 Task: Add a signature Destiny Lee containing Have a successful week, Destiny Lee to email address softage.10@softage.net and add a label Market research
Action: Mouse moved to (94, 114)
Screenshot: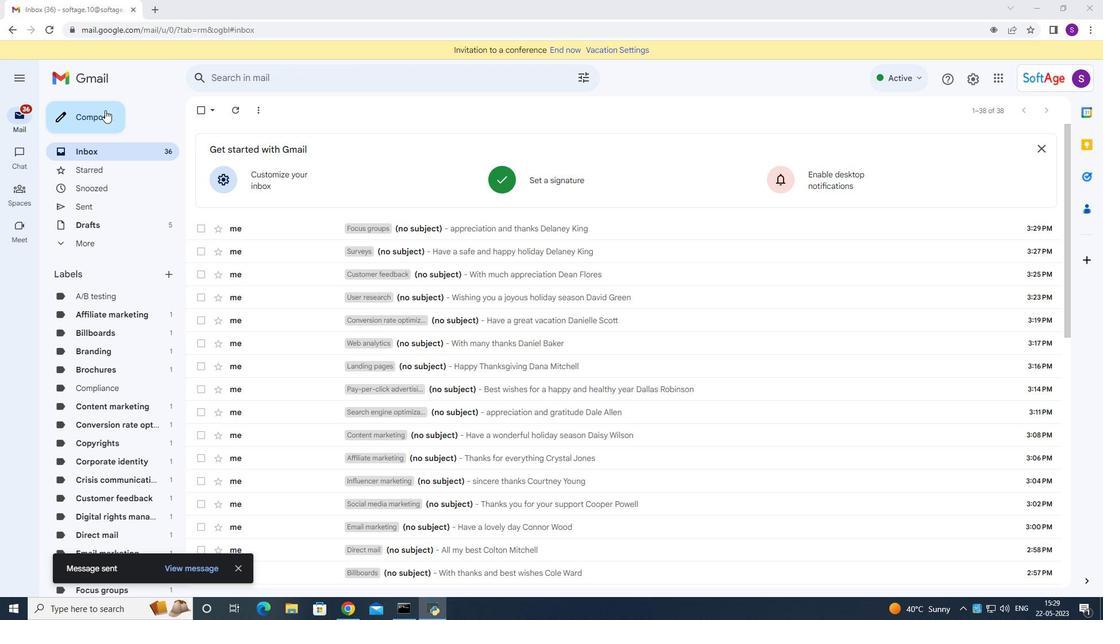 
Action: Mouse pressed left at (94, 114)
Screenshot: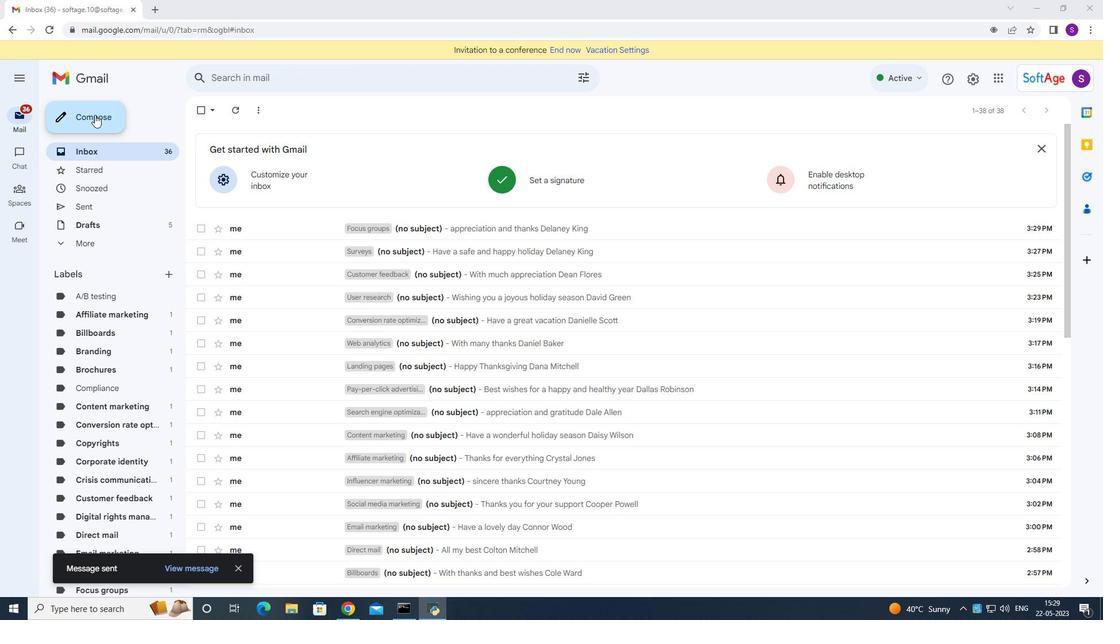 
Action: Mouse moved to (929, 581)
Screenshot: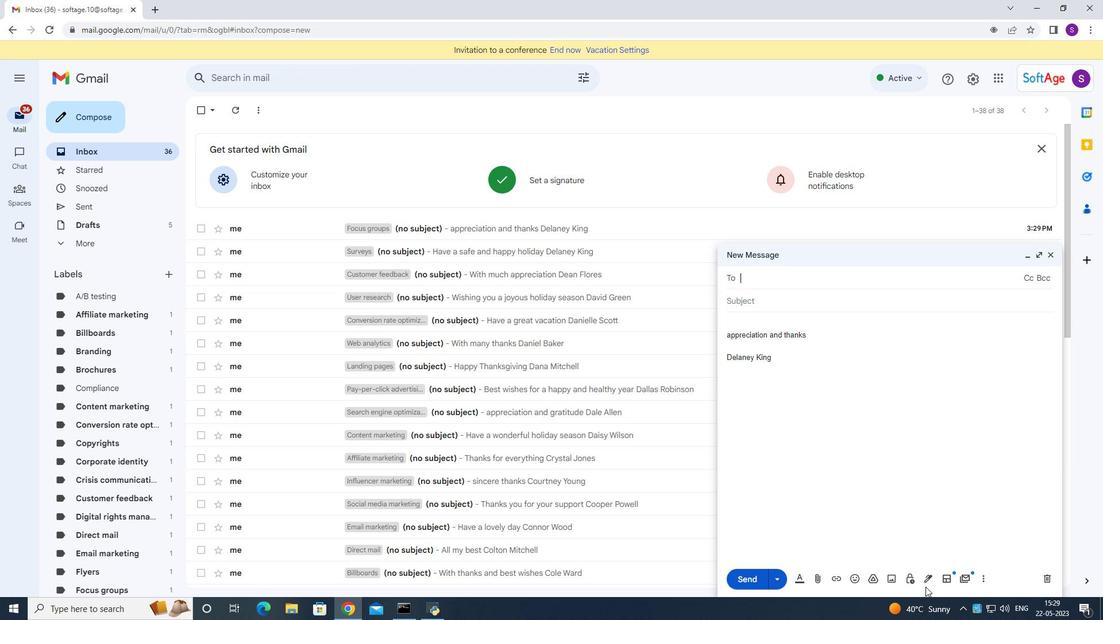 
Action: Mouse pressed left at (929, 581)
Screenshot: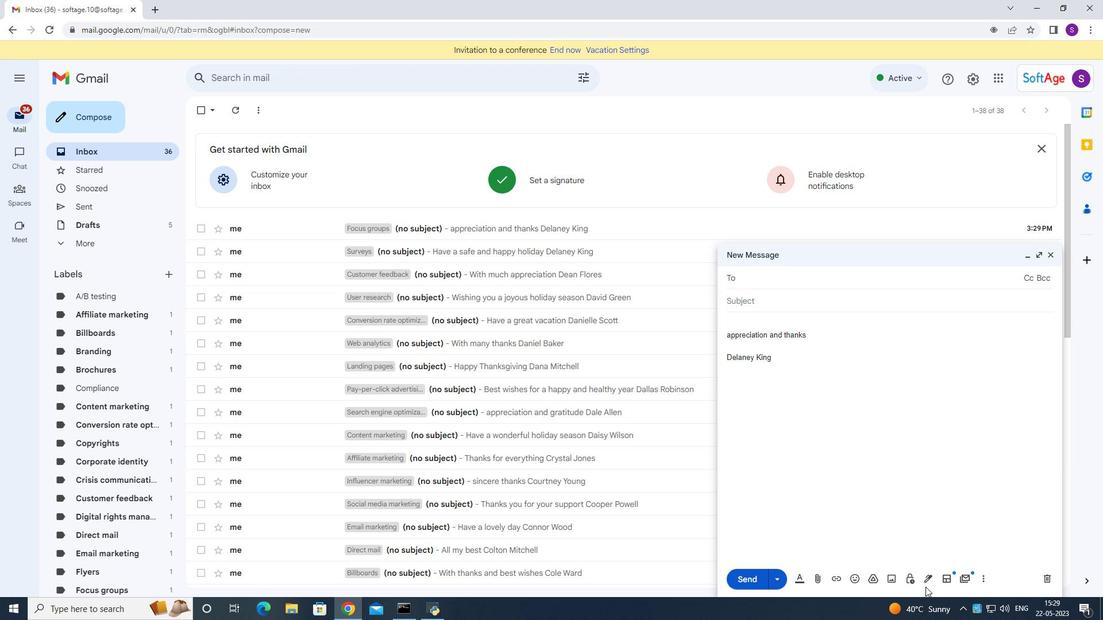 
Action: Mouse moved to (952, 515)
Screenshot: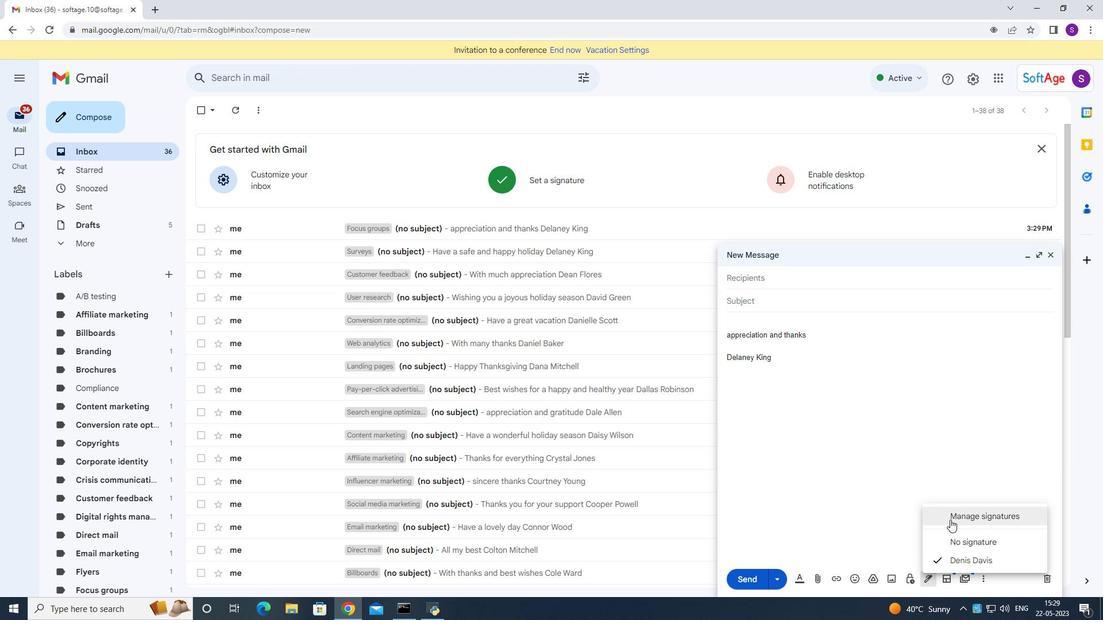 
Action: Mouse pressed left at (952, 515)
Screenshot: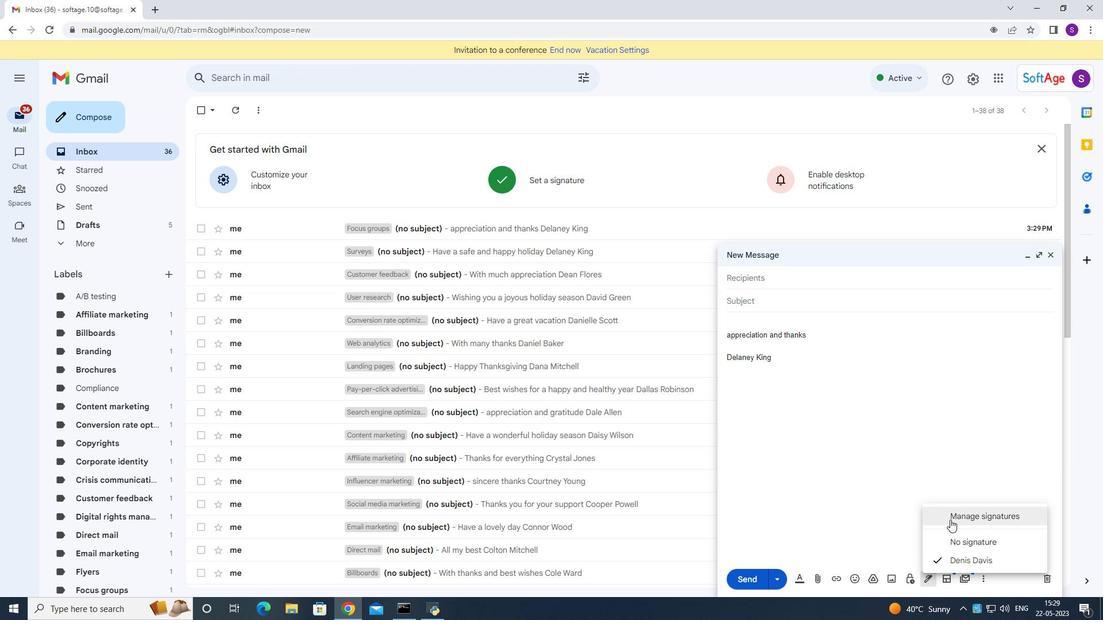 
Action: Mouse moved to (551, 413)
Screenshot: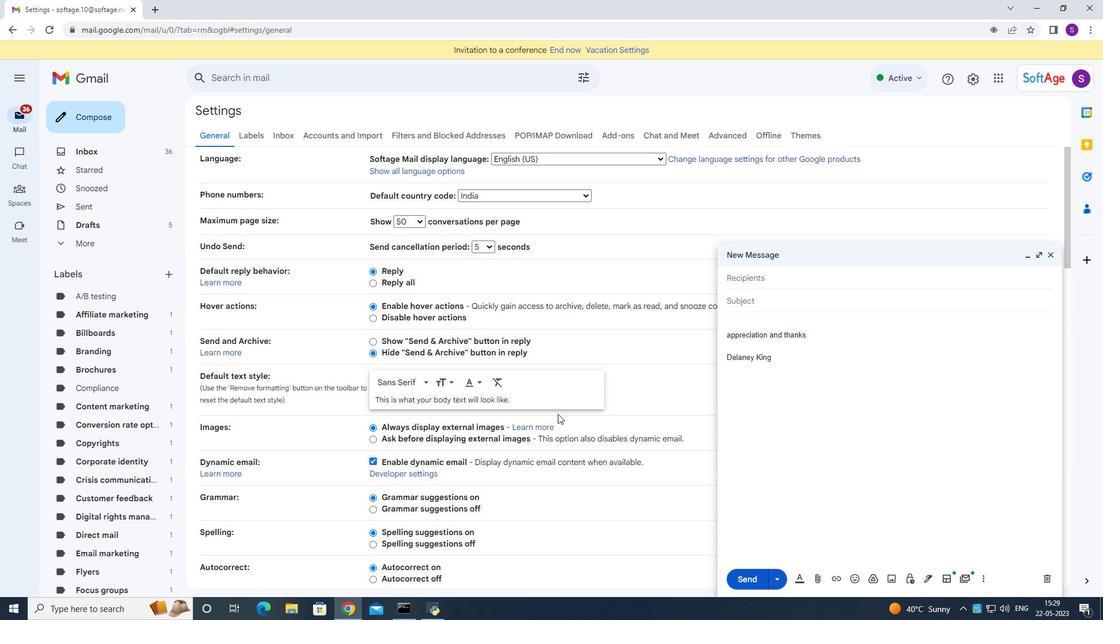 
Action: Mouse scrolled (551, 413) with delta (0, 0)
Screenshot: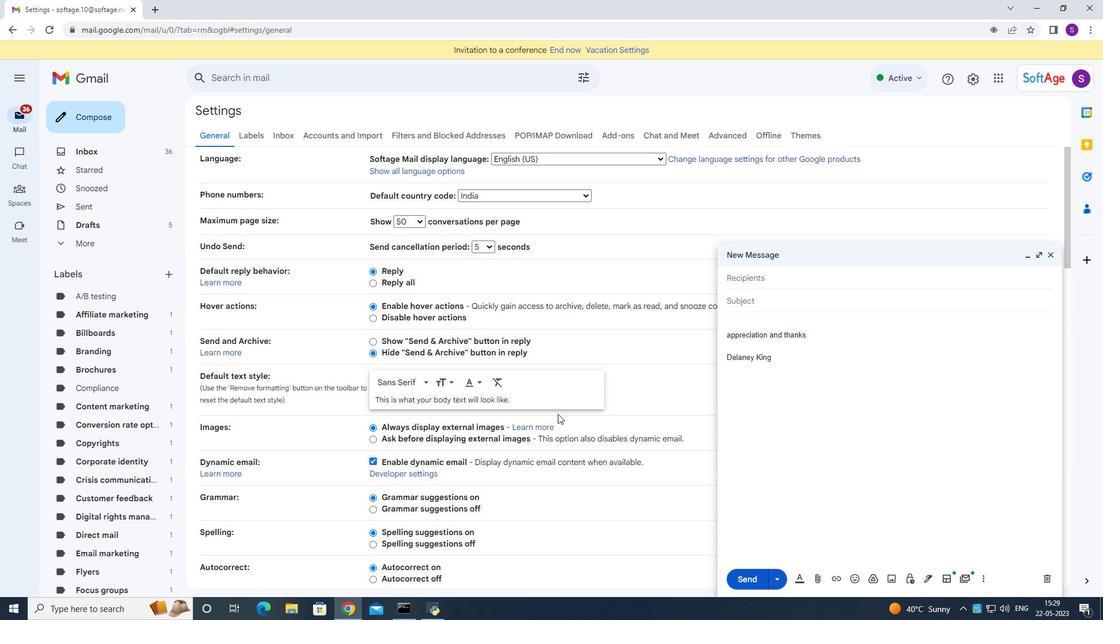 
Action: Mouse moved to (550, 413)
Screenshot: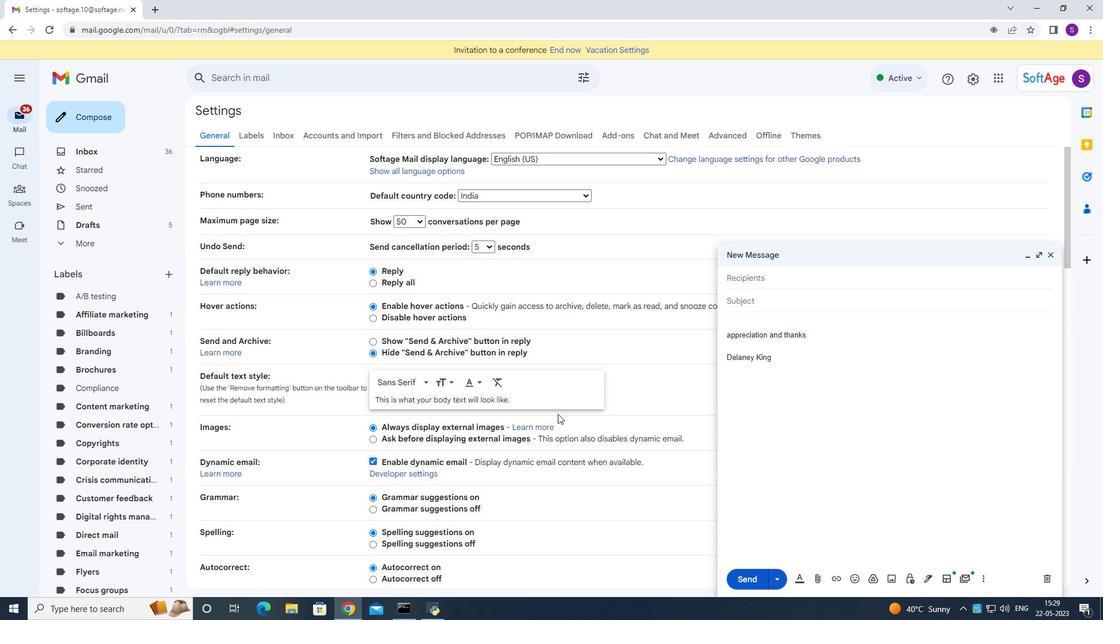 
Action: Mouse scrolled (550, 413) with delta (0, 0)
Screenshot: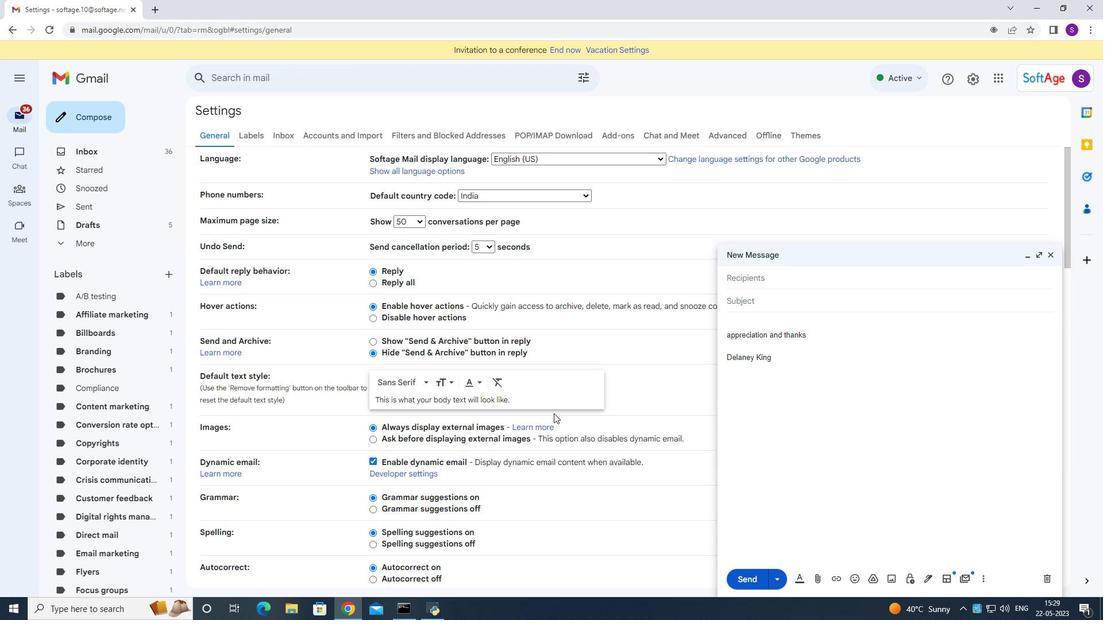 
Action: Mouse scrolled (550, 413) with delta (0, 0)
Screenshot: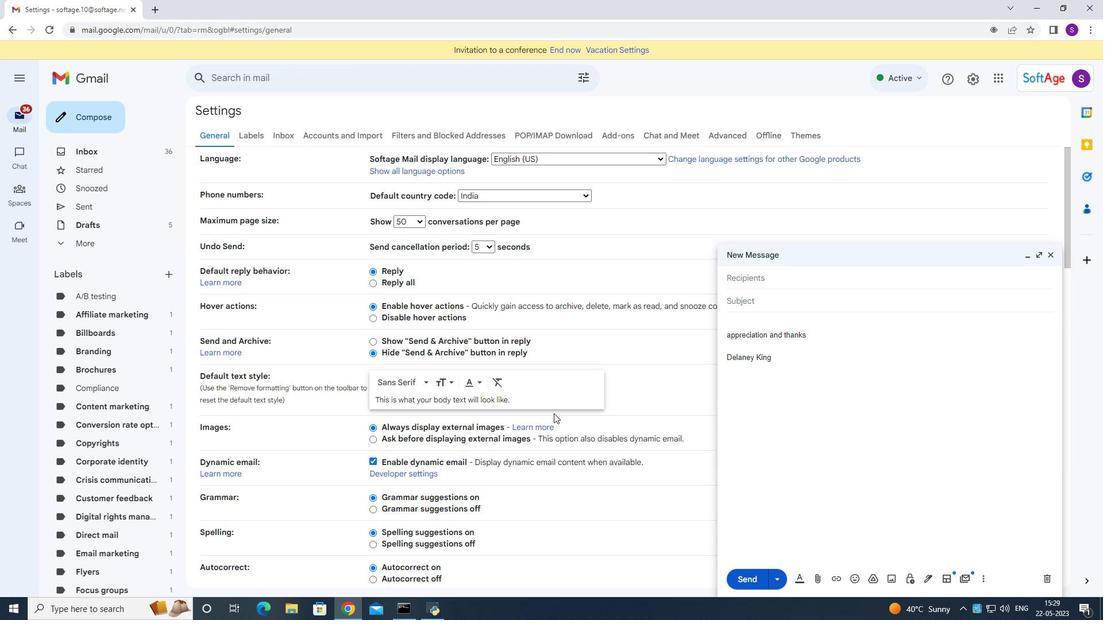 
Action: Mouse moved to (550, 413)
Screenshot: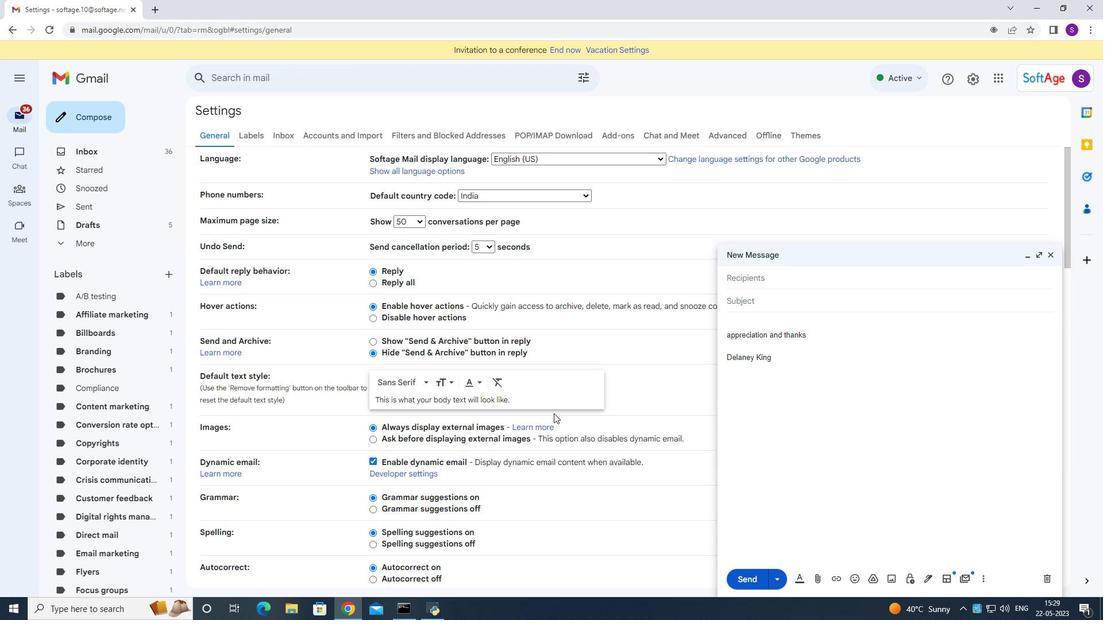 
Action: Mouse scrolled (550, 413) with delta (0, 0)
Screenshot: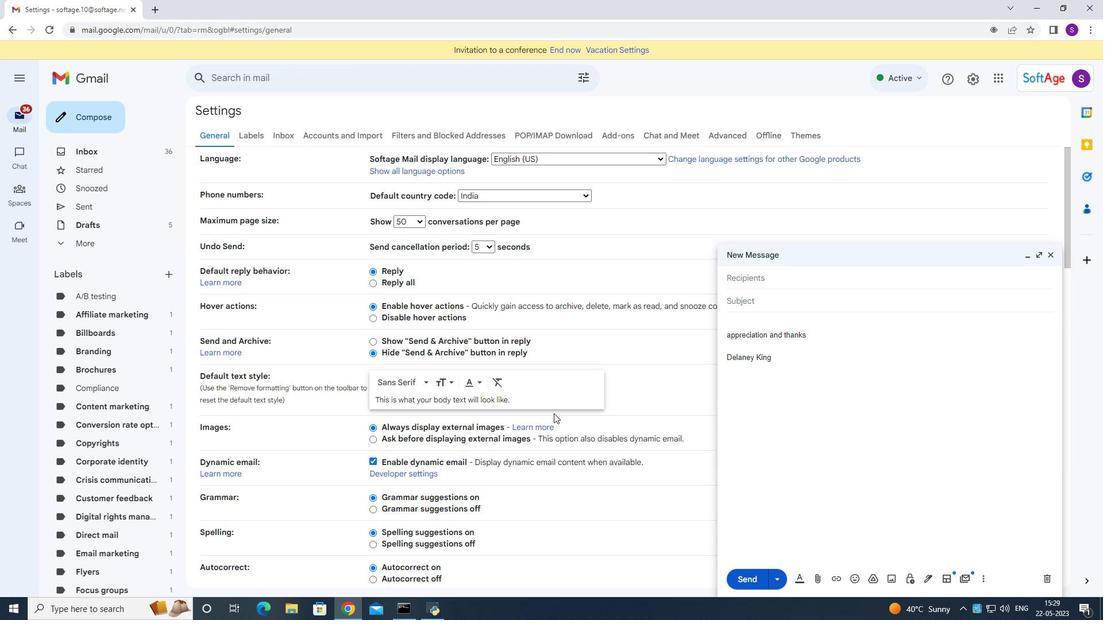 
Action: Mouse scrolled (550, 413) with delta (0, 0)
Screenshot: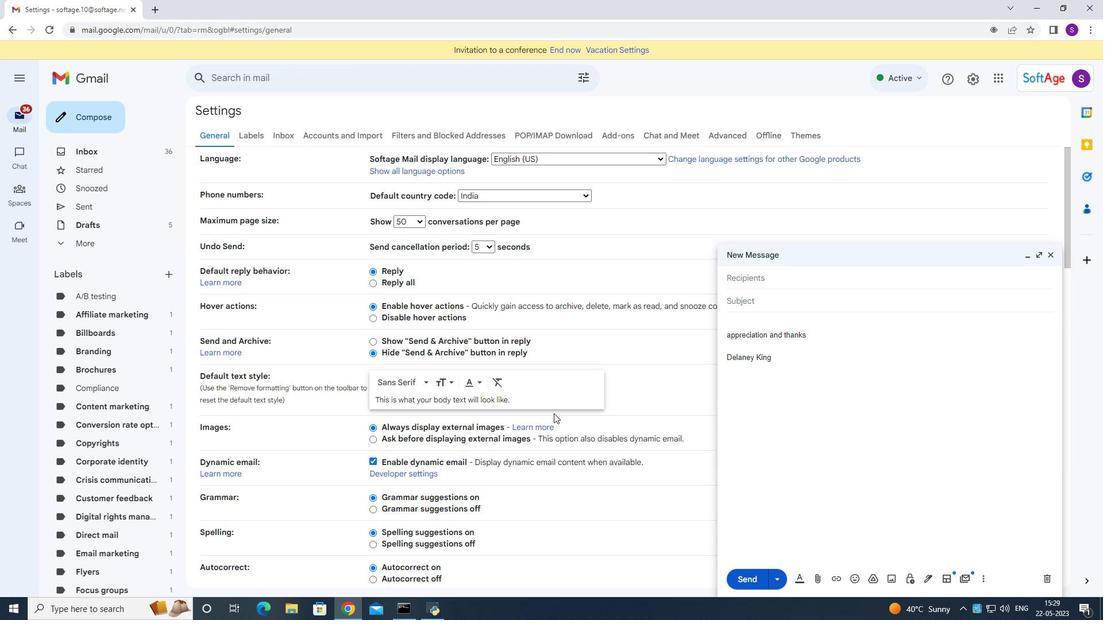
Action: Mouse moved to (550, 413)
Screenshot: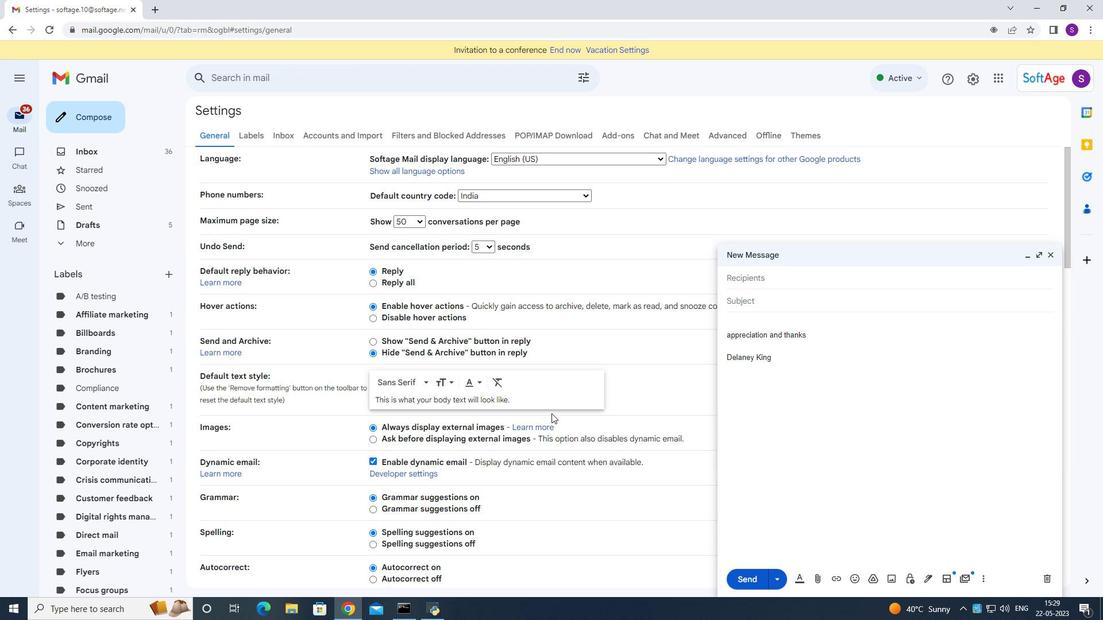 
Action: Mouse scrolled (550, 413) with delta (0, 0)
Screenshot: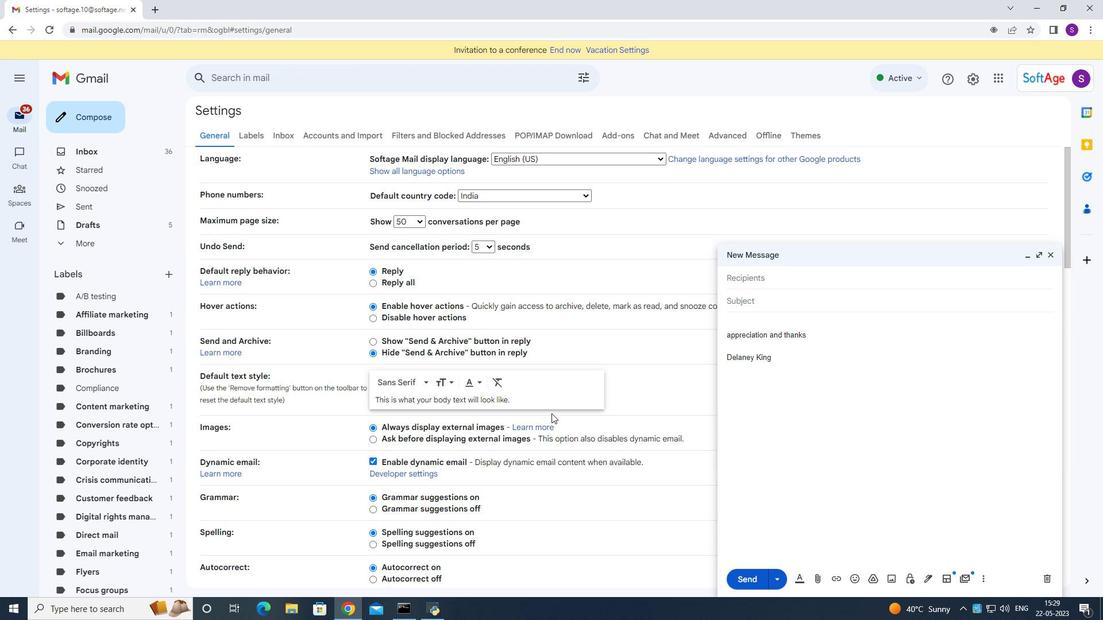 
Action: Mouse moved to (549, 414)
Screenshot: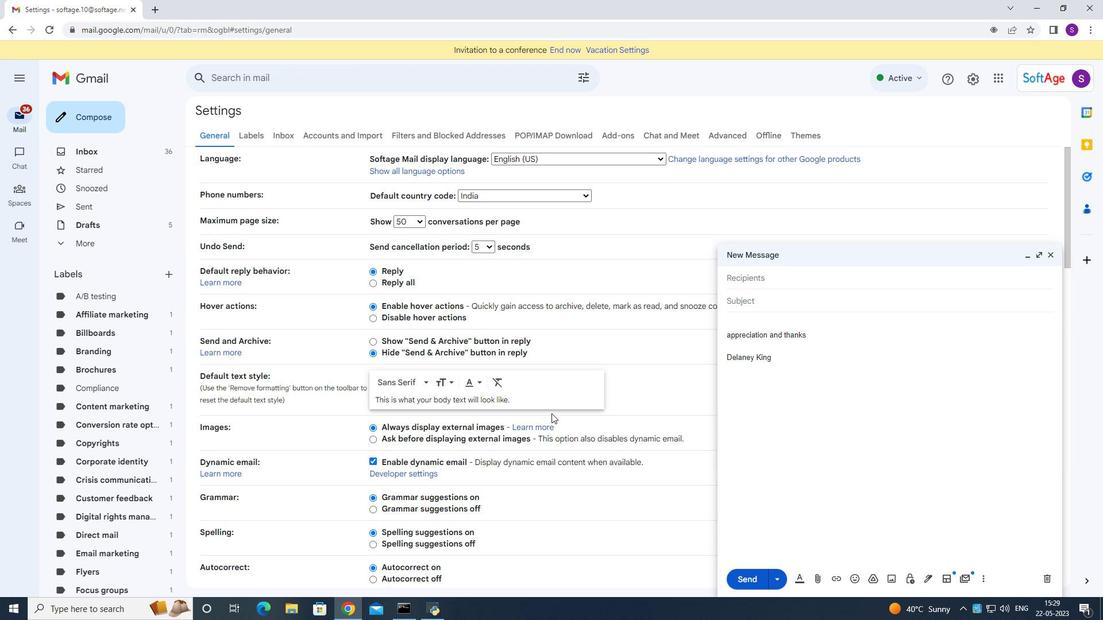 
Action: Mouse scrolled (549, 413) with delta (0, 0)
Screenshot: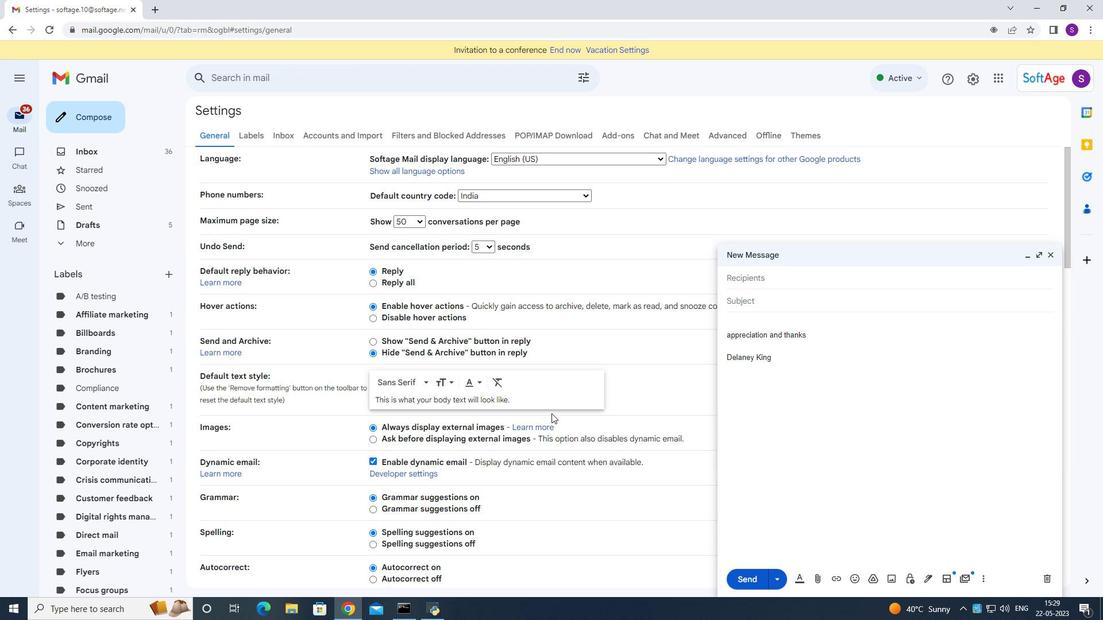 
Action: Mouse moved to (547, 415)
Screenshot: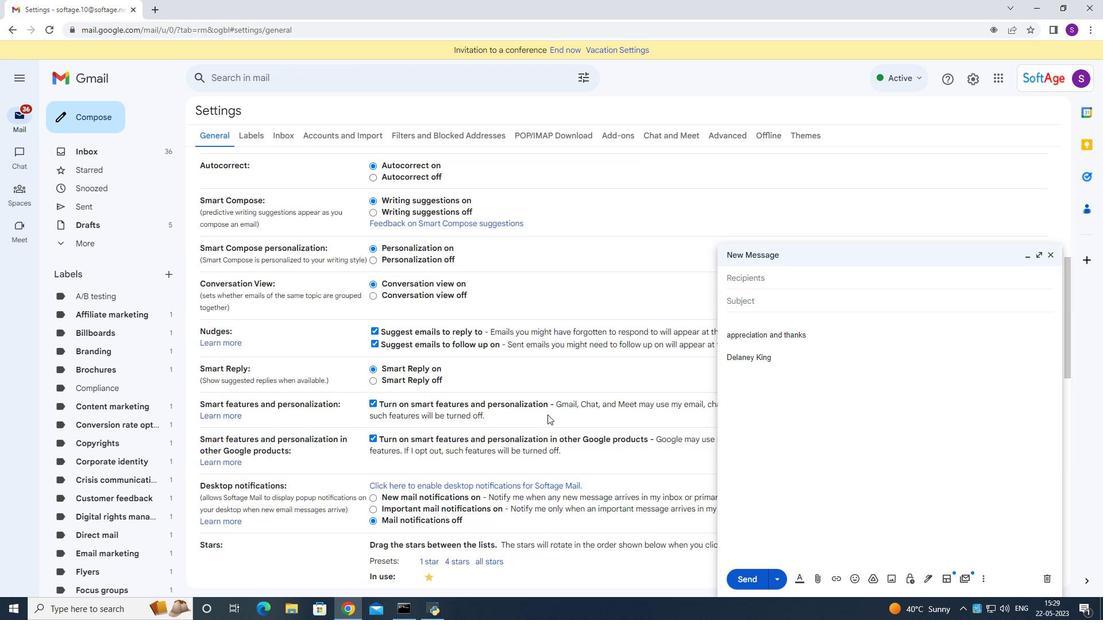 
Action: Mouse scrolled (547, 415) with delta (0, 0)
Screenshot: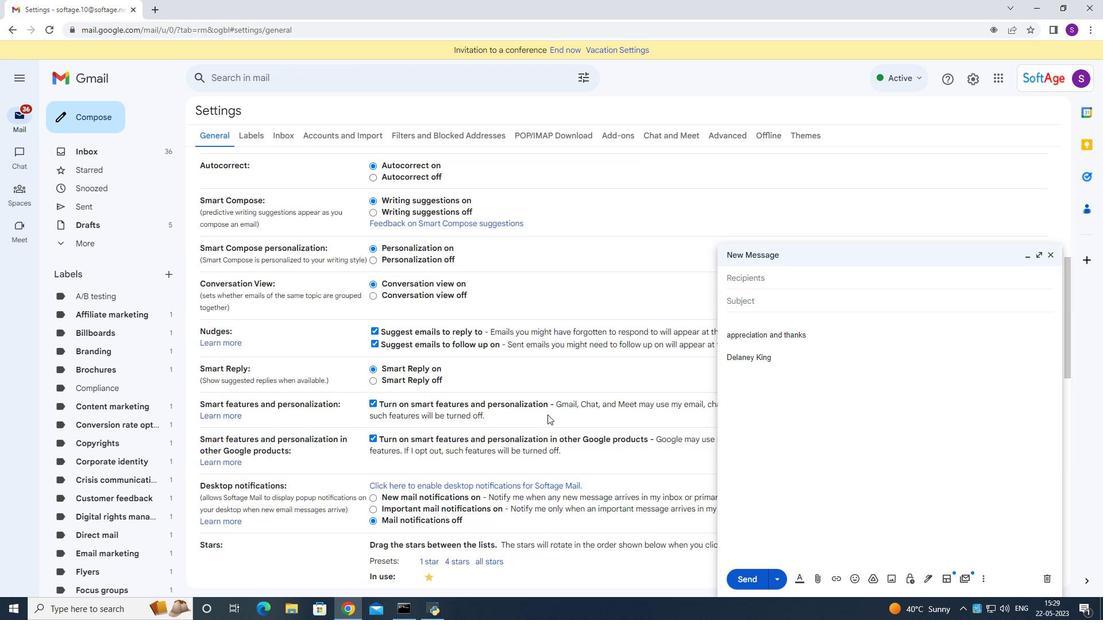 
Action: Mouse scrolled (547, 415) with delta (0, 0)
Screenshot: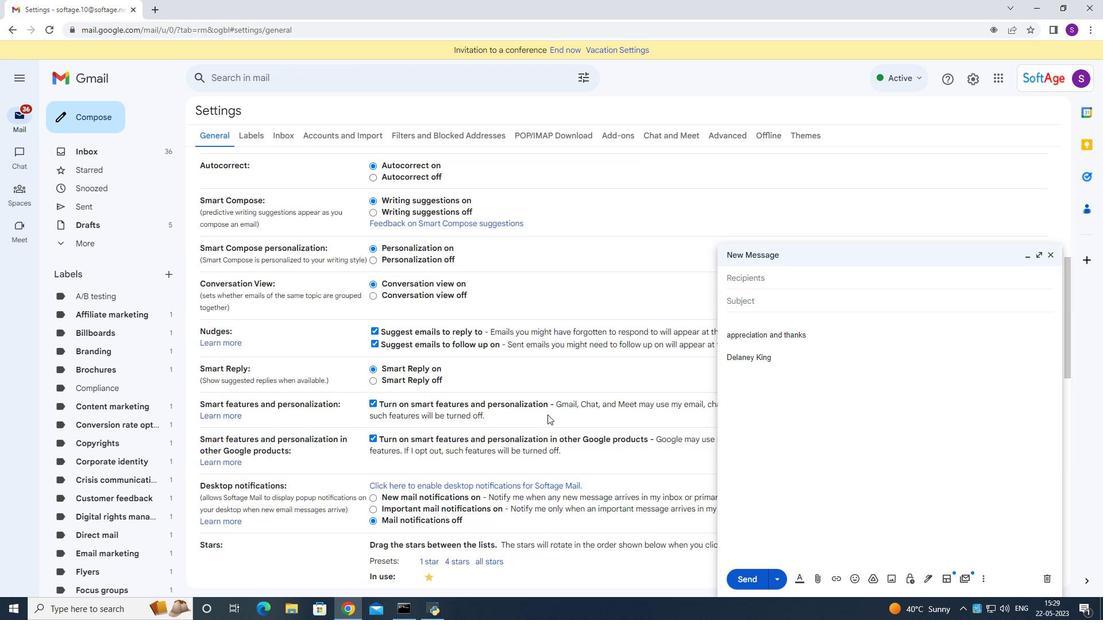 
Action: Mouse scrolled (547, 415) with delta (0, 0)
Screenshot: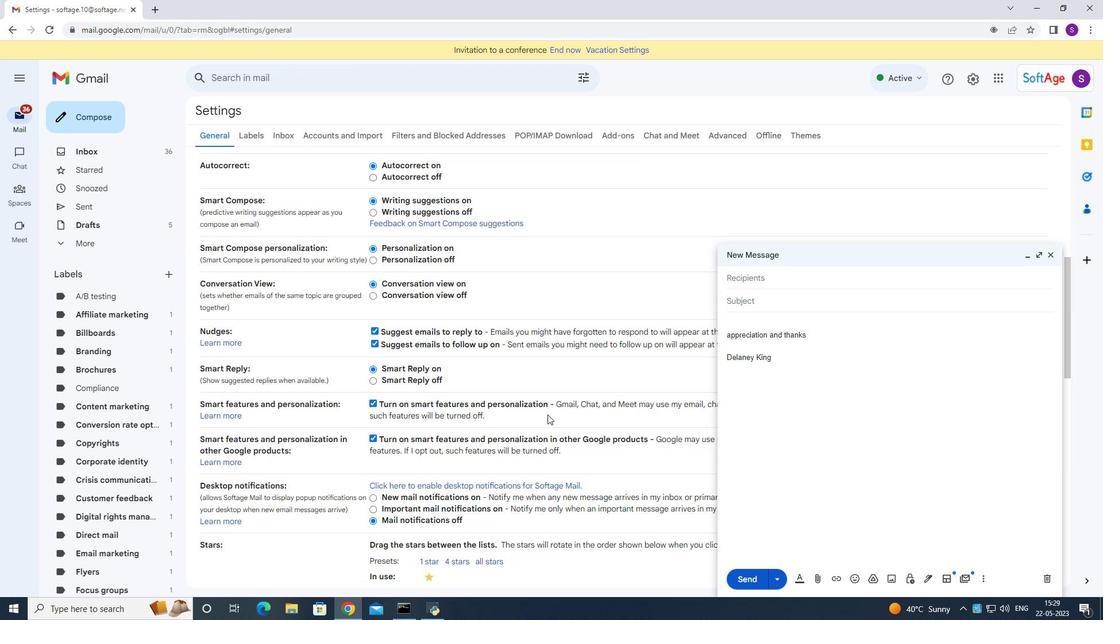 
Action: Mouse scrolled (547, 415) with delta (0, 0)
Screenshot: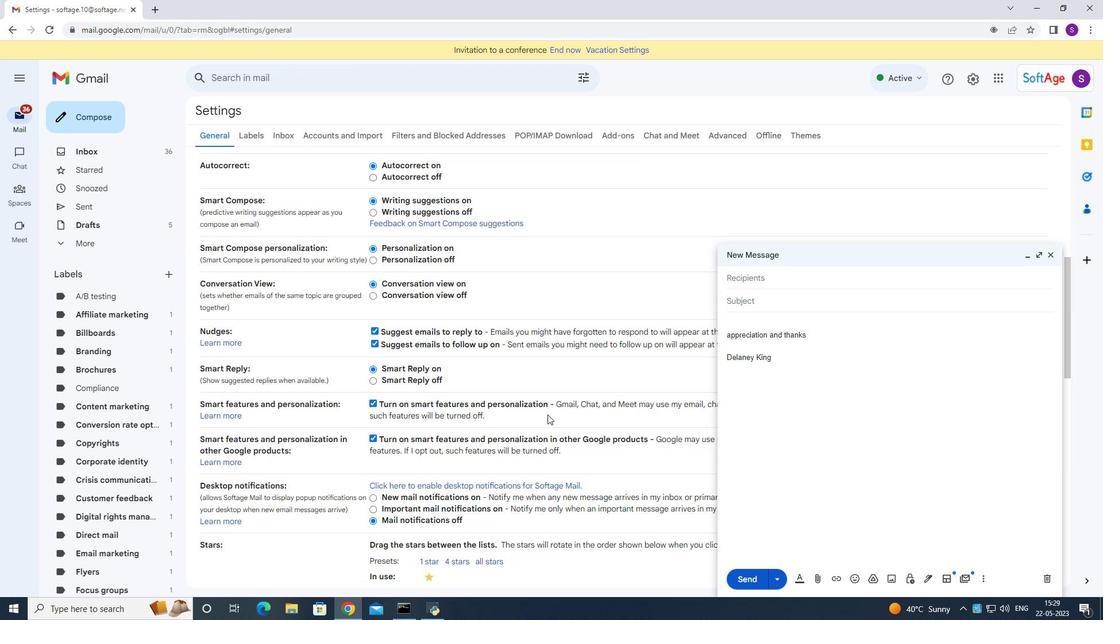 
Action: Mouse scrolled (547, 415) with delta (0, 0)
Screenshot: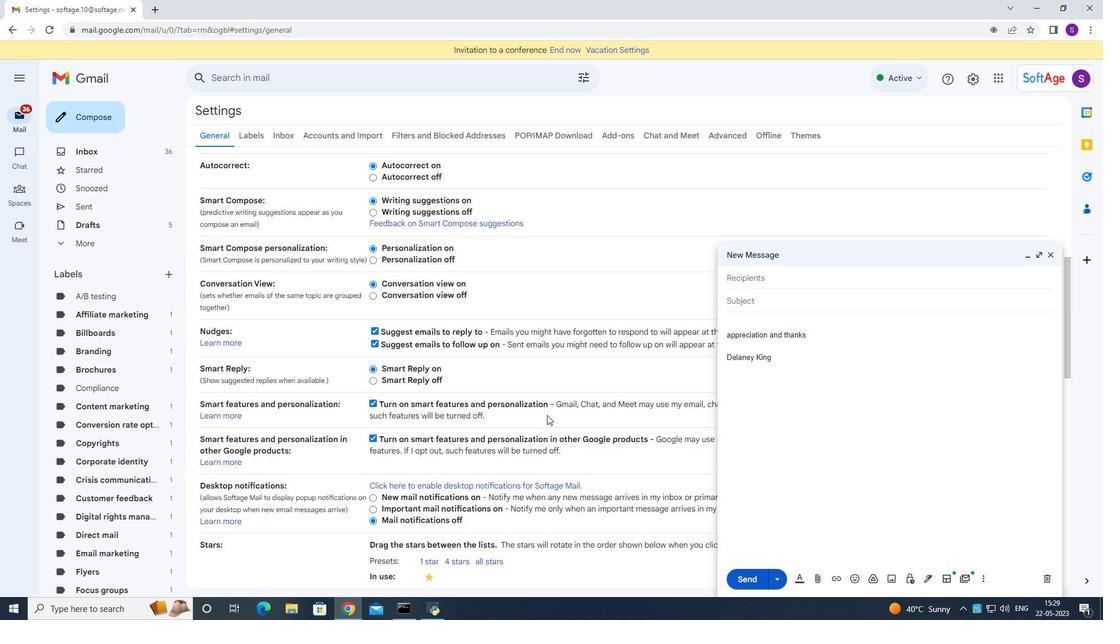 
Action: Mouse moved to (536, 421)
Screenshot: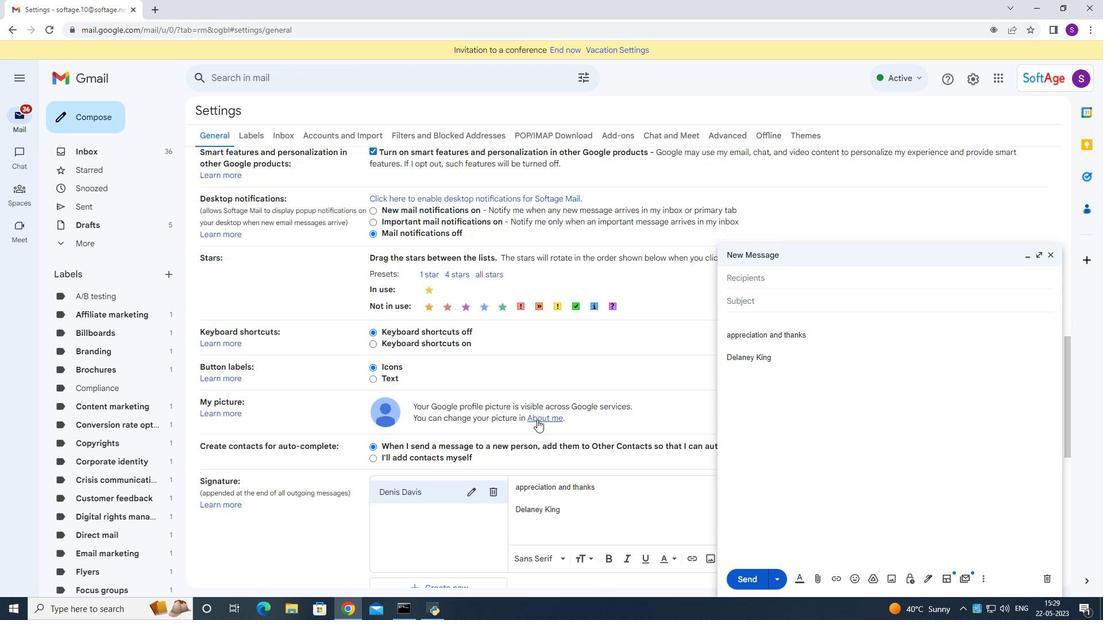
Action: Mouse scrolled (536, 421) with delta (0, 0)
Screenshot: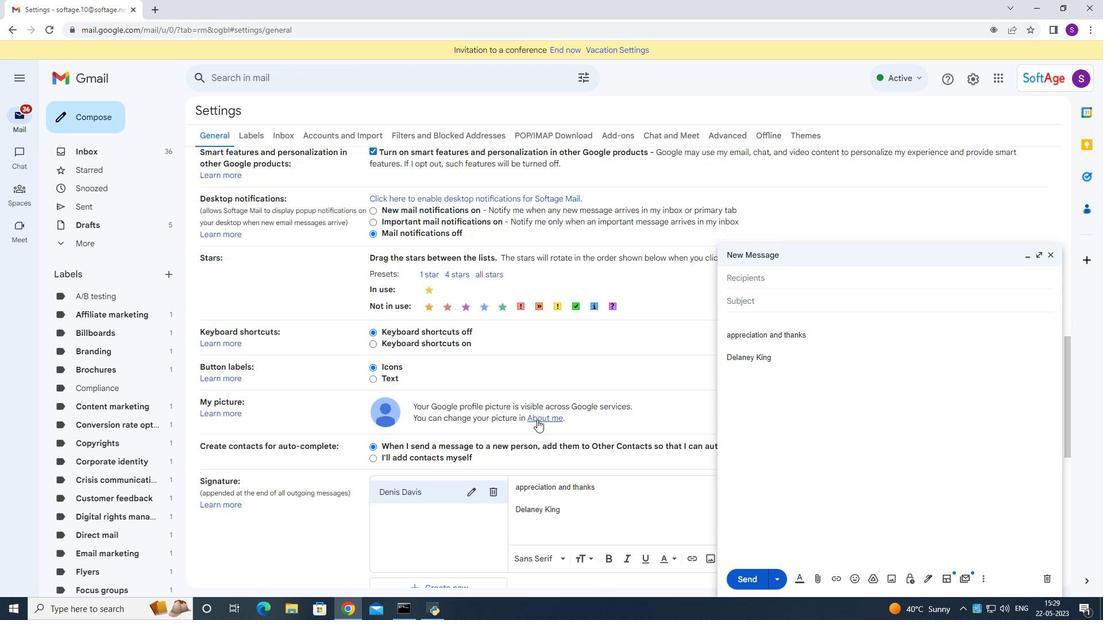 
Action: Mouse moved to (536, 421)
Screenshot: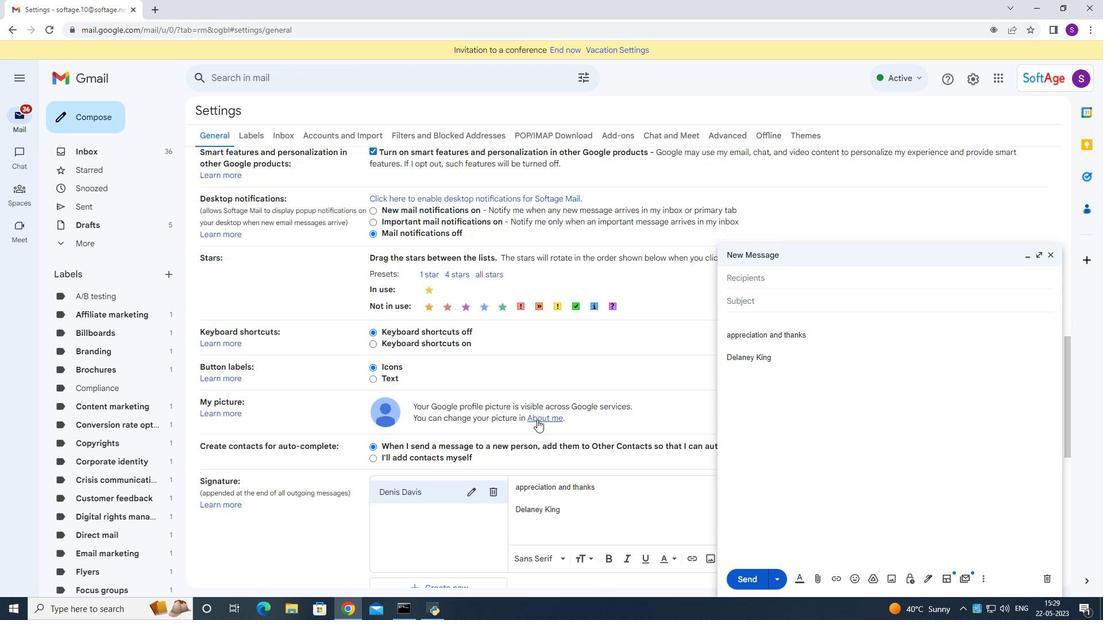
Action: Mouse scrolled (536, 421) with delta (0, 0)
Screenshot: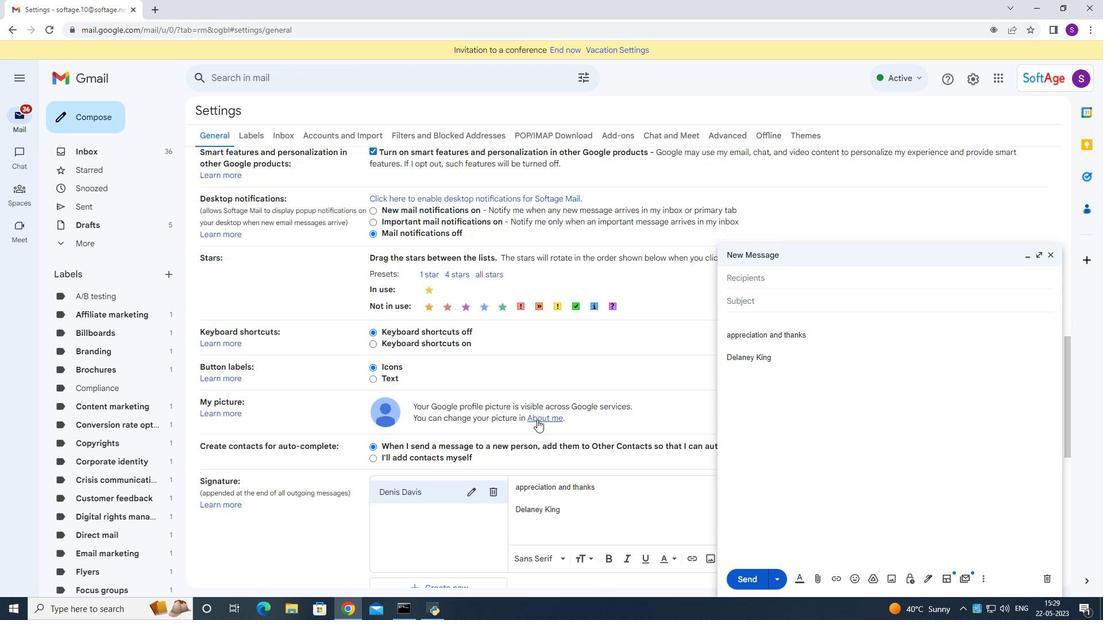 
Action: Mouse scrolled (536, 421) with delta (0, 0)
Screenshot: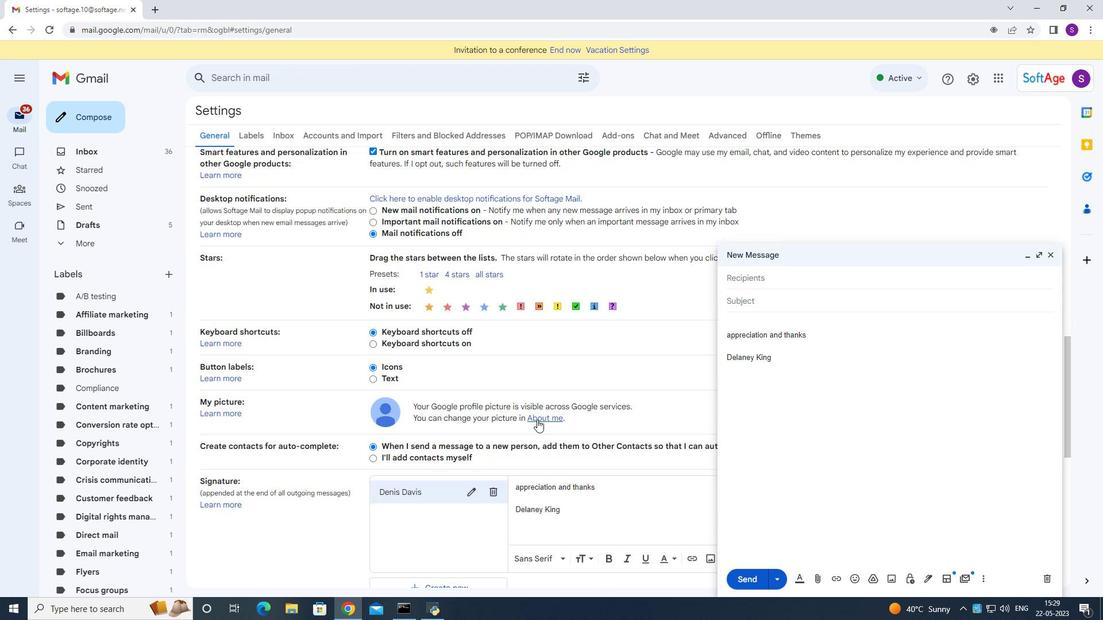 
Action: Mouse scrolled (536, 421) with delta (0, 0)
Screenshot: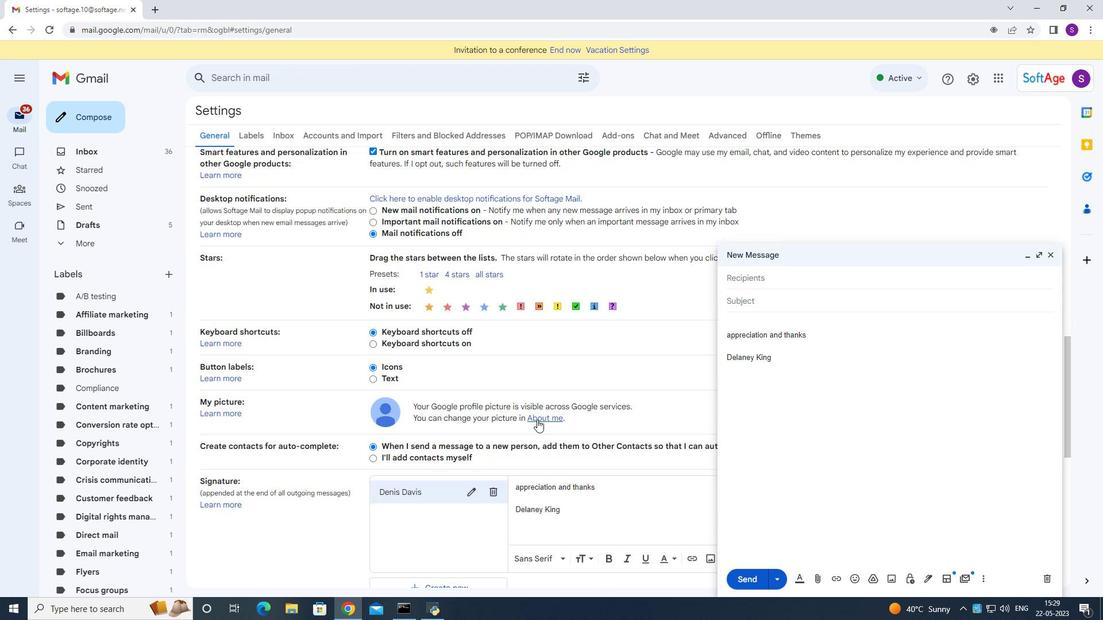 
Action: Mouse moved to (467, 266)
Screenshot: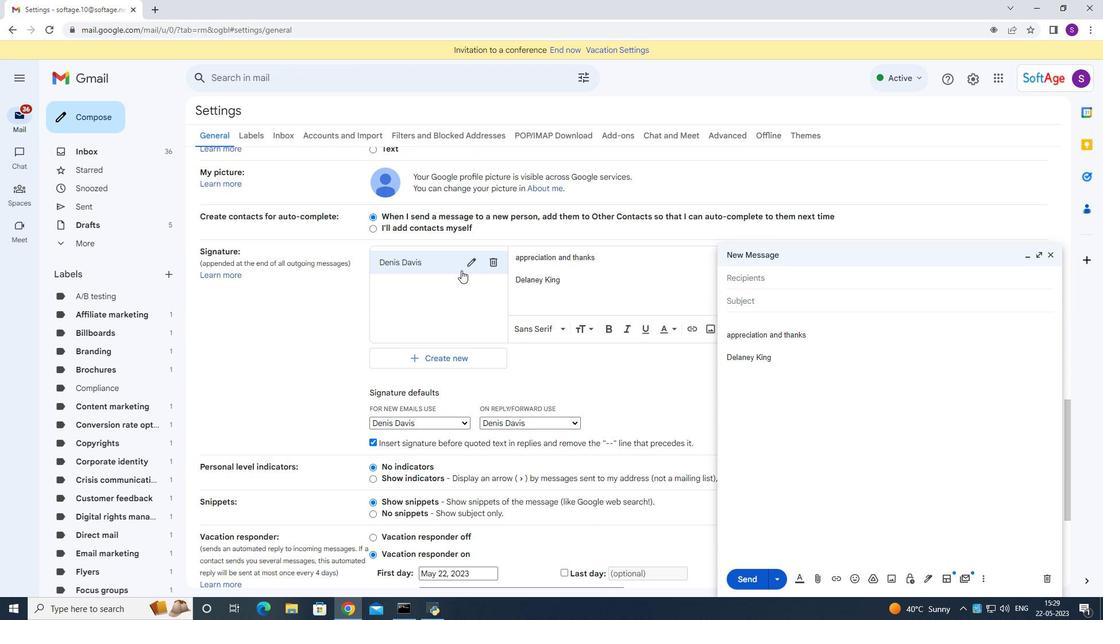 
Action: Mouse pressed left at (466, 266)
Screenshot: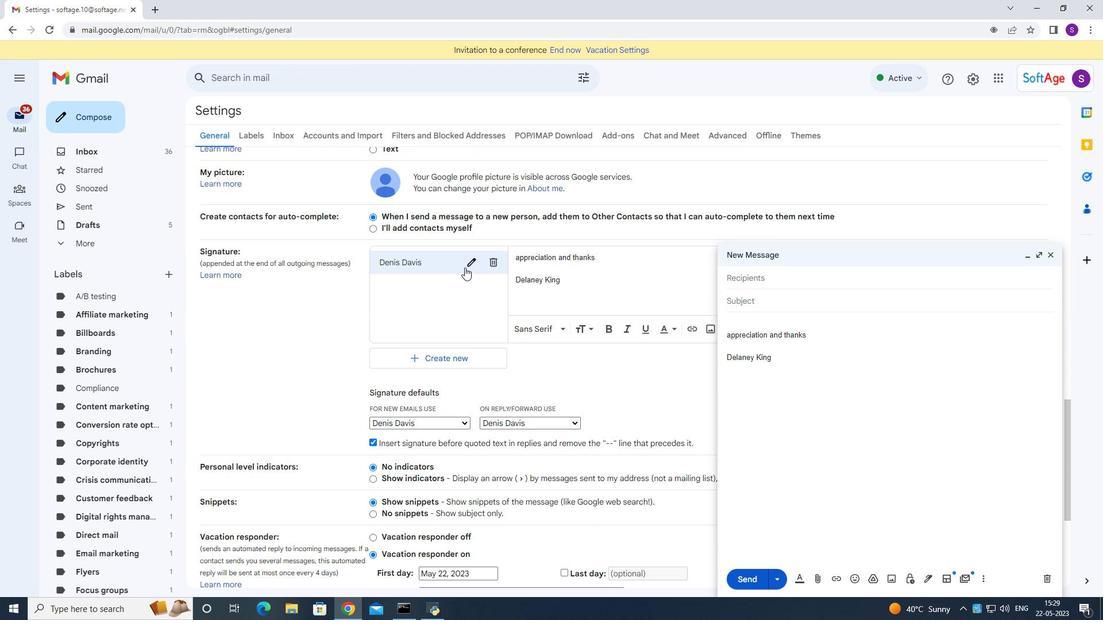
Action: Key pressed ctrl+A<Key.backspace><Key.shift><Key.shift><Key.shift><Key.shift><Key.shift><Key.shift><Key.shift><Key.shift><Key.shift><Key.shift><Key.shift><Key.shift><Key.shift><Key.shift><Key.shift><Key.shift><Key.shift><Key.shift><Key.shift><Key.shift><Key.shift><Key.shift><Key.shift><Key.shift><Key.shift><Key.shift><Key.shift><Key.shift><Key.shift><Key.shift><Key.shift><Key.shift><Key.shift><Key.shift><Key.shift><Key.shift><Key.shift><Key.shift>Destiny<Key.space><Key.shift>Lee<Key.space>
Screenshot: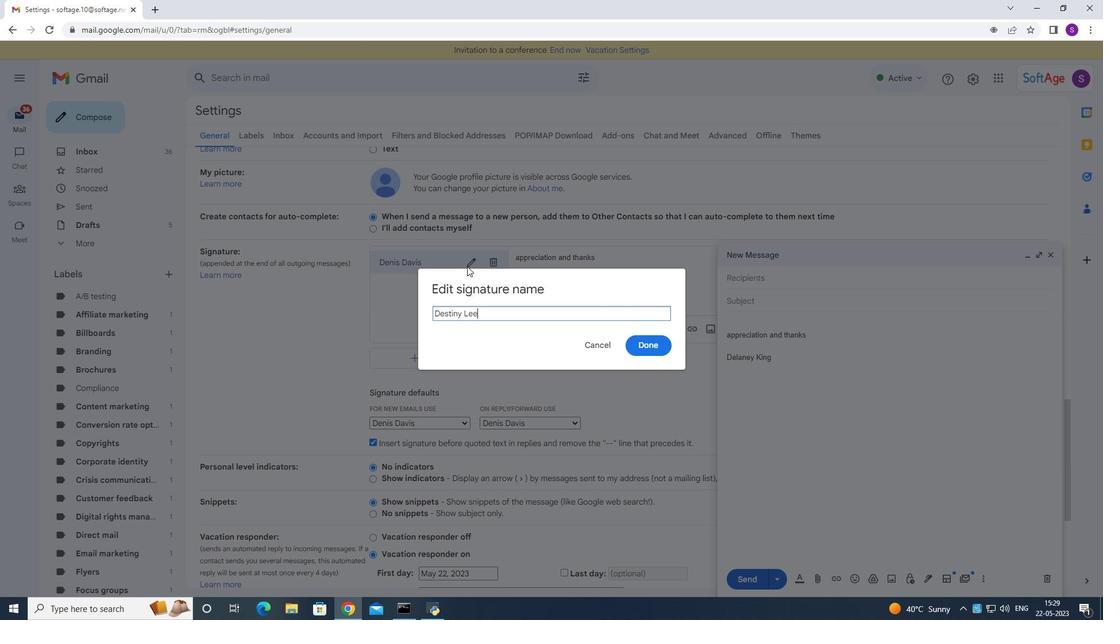 
Action: Mouse moved to (634, 348)
Screenshot: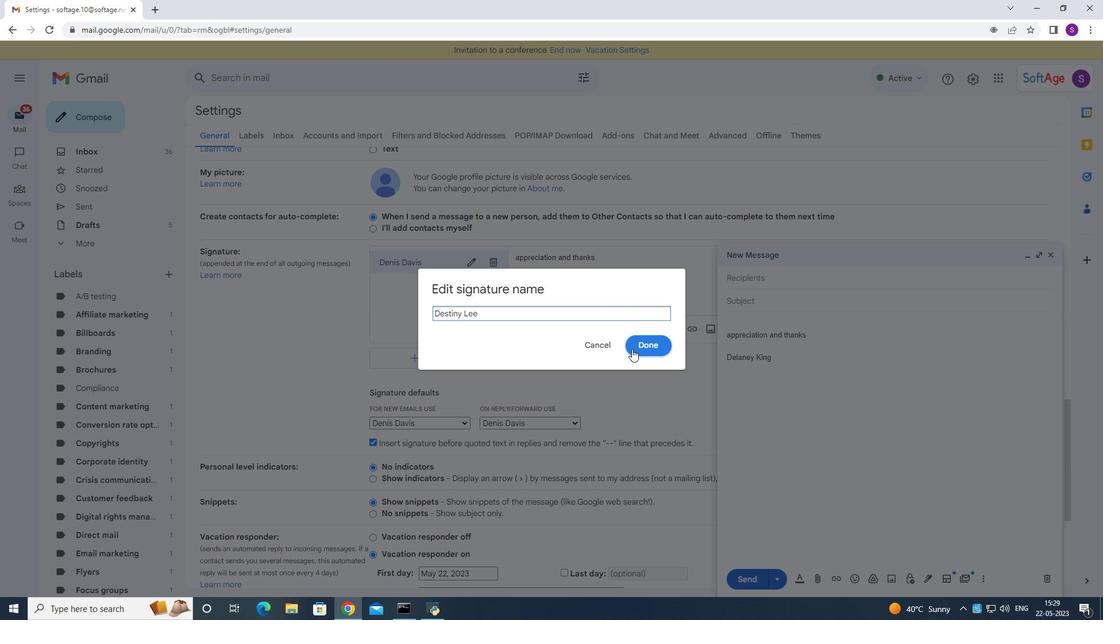 
Action: Mouse pressed left at (634, 348)
Screenshot: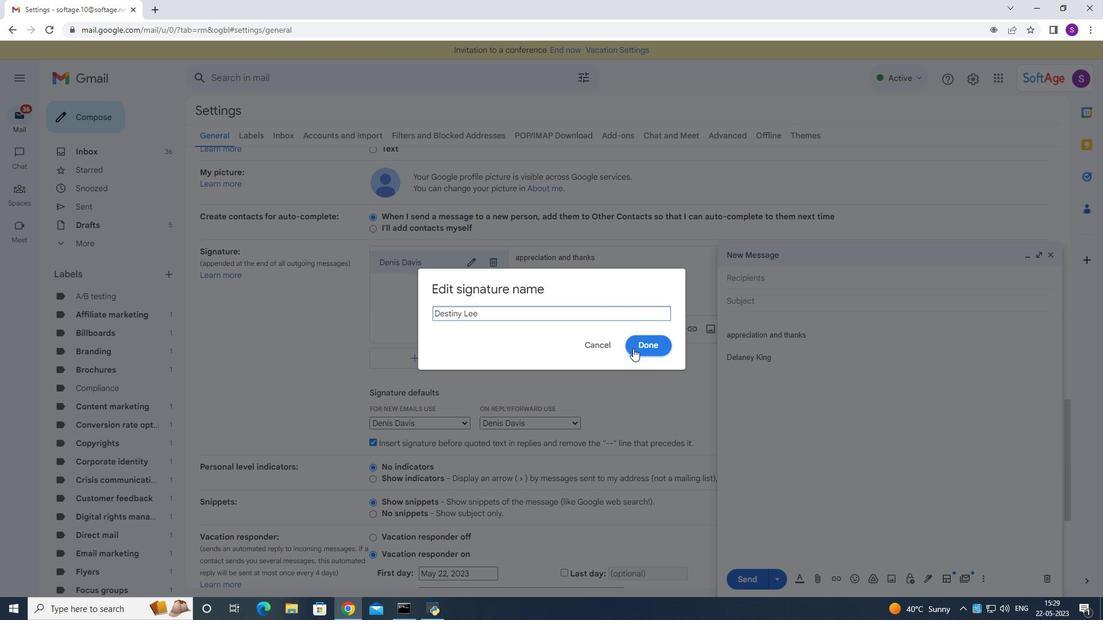 
Action: Mouse moved to (637, 309)
Screenshot: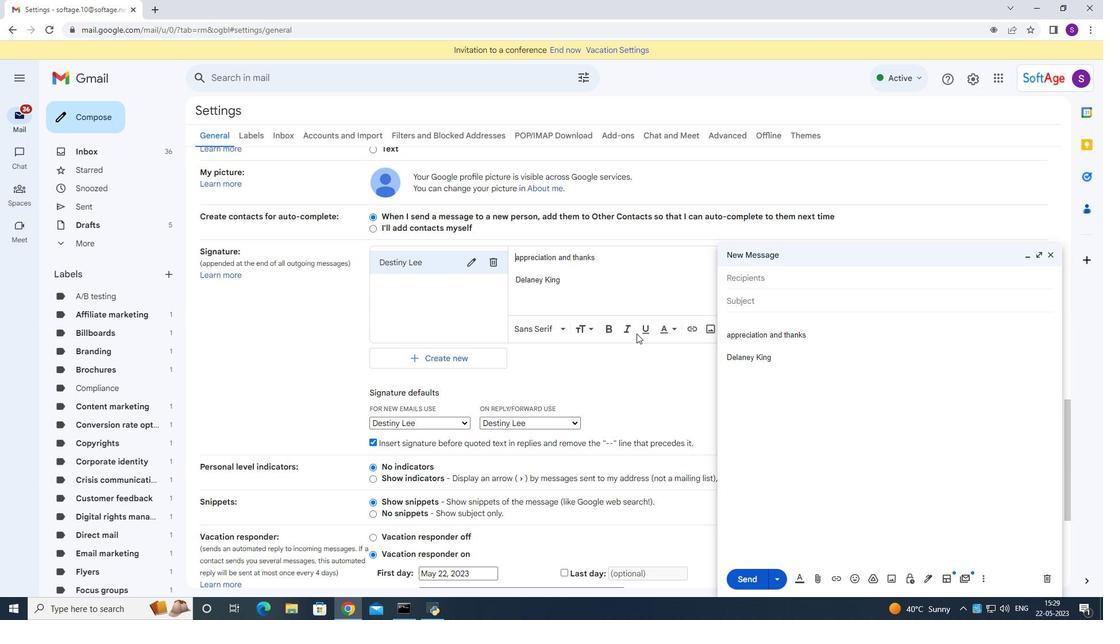 
Action: Mouse pressed left at (637, 309)
Screenshot: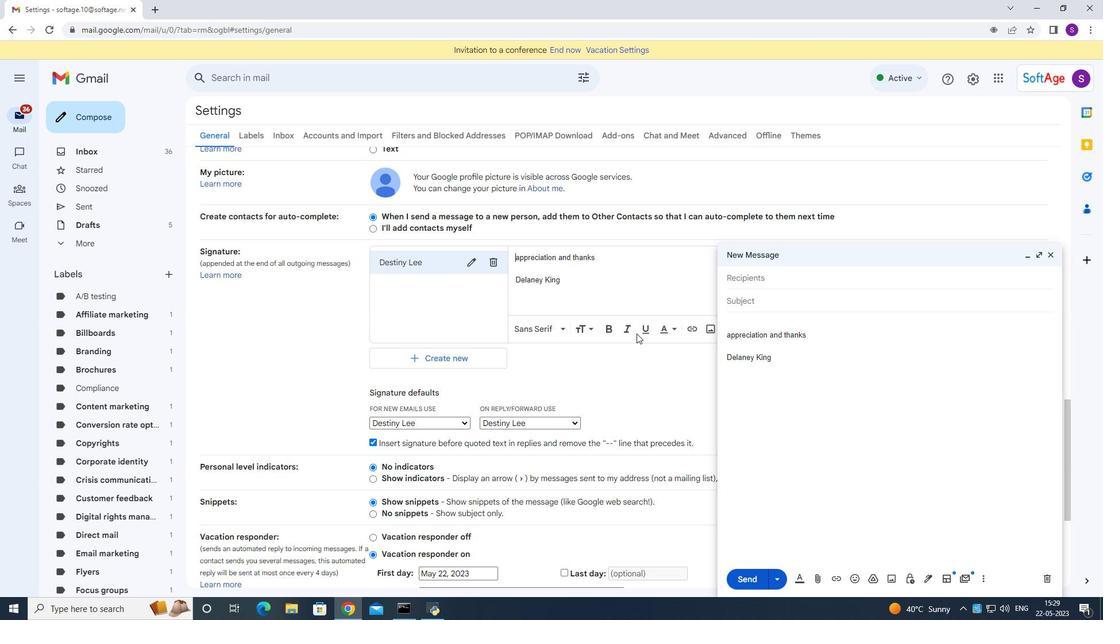 
Action: Mouse moved to (639, 308)
Screenshot: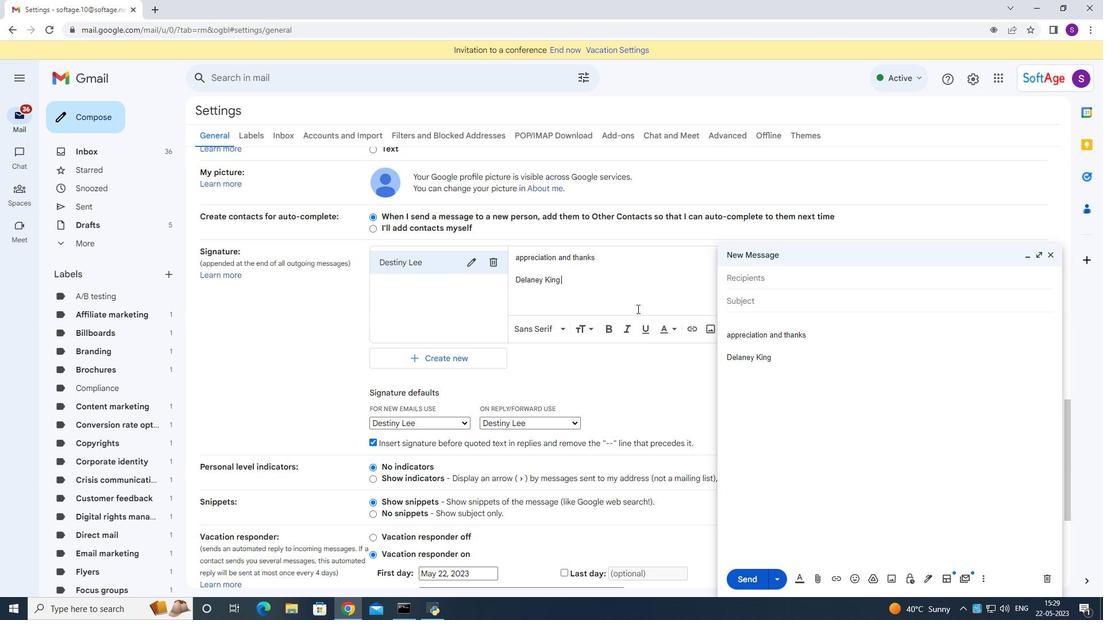 
Action: Mouse pressed left at (639, 308)
Screenshot: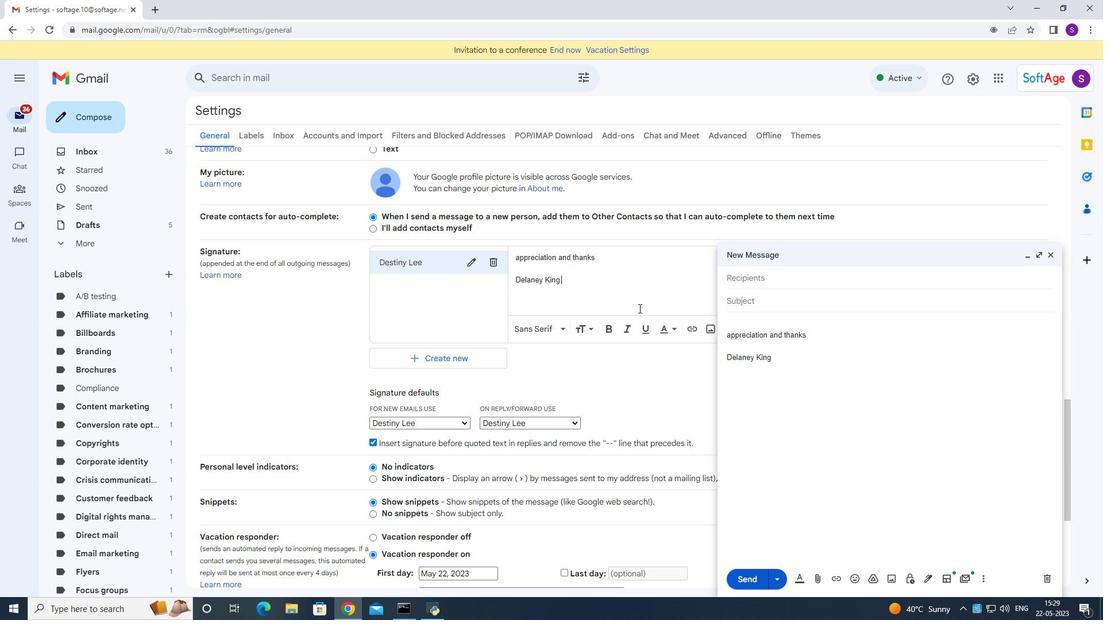 
Action: Key pressed ctrl+A<Key.backspace><Key.shift><Key.shift><Key.shift><Key.shift><Key.shift><Key.shift><Key.shift><Key.shift><Key.shift><Key.shift><Key.shift><Key.shift><Key.shift><Key.shift><Key.shift><Key.shift><Key.shift><Key.shift><Key.shift><Key.shift><Key.shift><Key.shift><Key.shift><Key.shift><Key.shift><Key.shift><Key.shift><Key.shift><Key.shift><Key.shift><Key.shift><Key.shift><Key.shift><Key.shift><Key.shift><Key.shift><Key.shift><Key.shift><Key.shift><Key.shift><Key.shift><Key.shift><Key.shift><Key.shift><Key.shift><Key.shift><Key.shift><Key.shift><Key.shift><Key.shift><Key.shift><Key.shift><Key.shift><Key.shift><Key.shift><Key.shift><Key.shift><Key.shift><Key.shift><Key.shift><Key.shift><Key.shift><Key.shift><Key.shift><Key.shift><Key.shift><Key.shift><Key.shift><Key.shift><Key.shift><Key.shift><Key.shift><Key.shift><Key.shift><Key.shift><Key.shift><Key.shift><Key.shift><Key.shift><Key.shift><Key.shift>Have<Key.space>a<Key.space>successfu;<Key.space><Key.backspace><Key.backspace><Key.backspace>ul<Key.space>week<Key.space><Key.enter><Key.enter><Key.shift>Destiny<Key.space><Key.shift>Lee<Key.space>
Screenshot: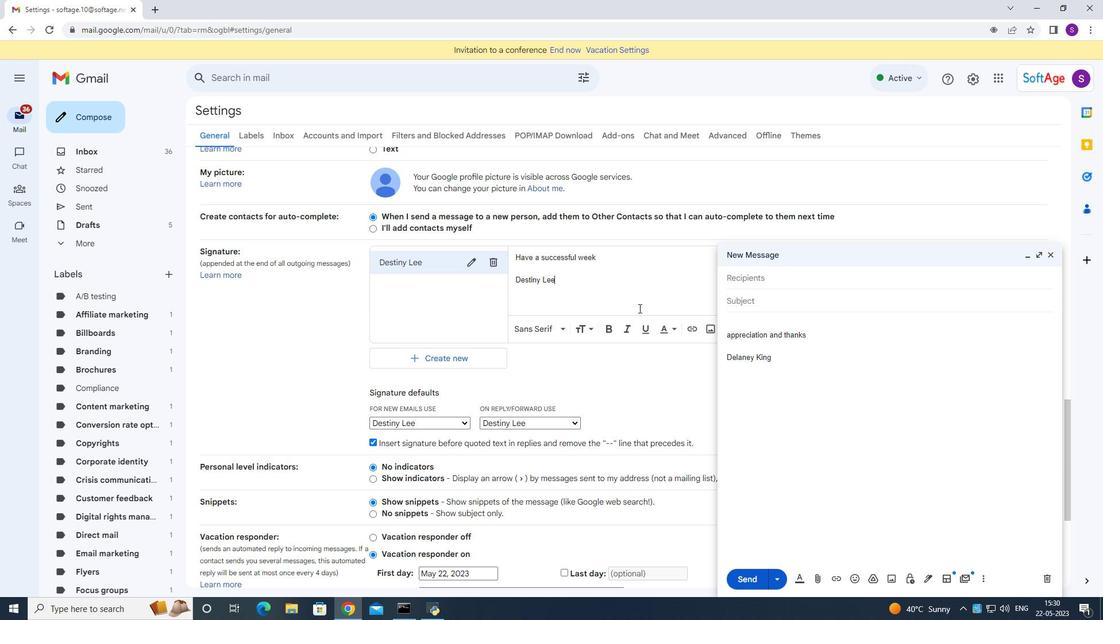 
Action: Mouse moved to (1050, 255)
Screenshot: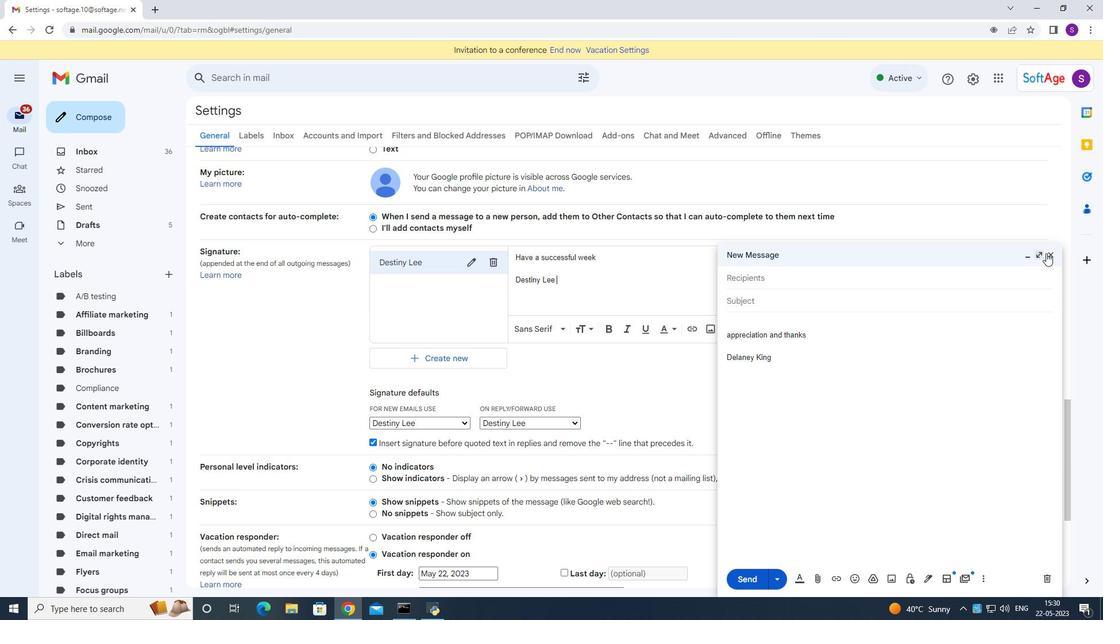 
Action: Mouse pressed left at (1050, 255)
Screenshot: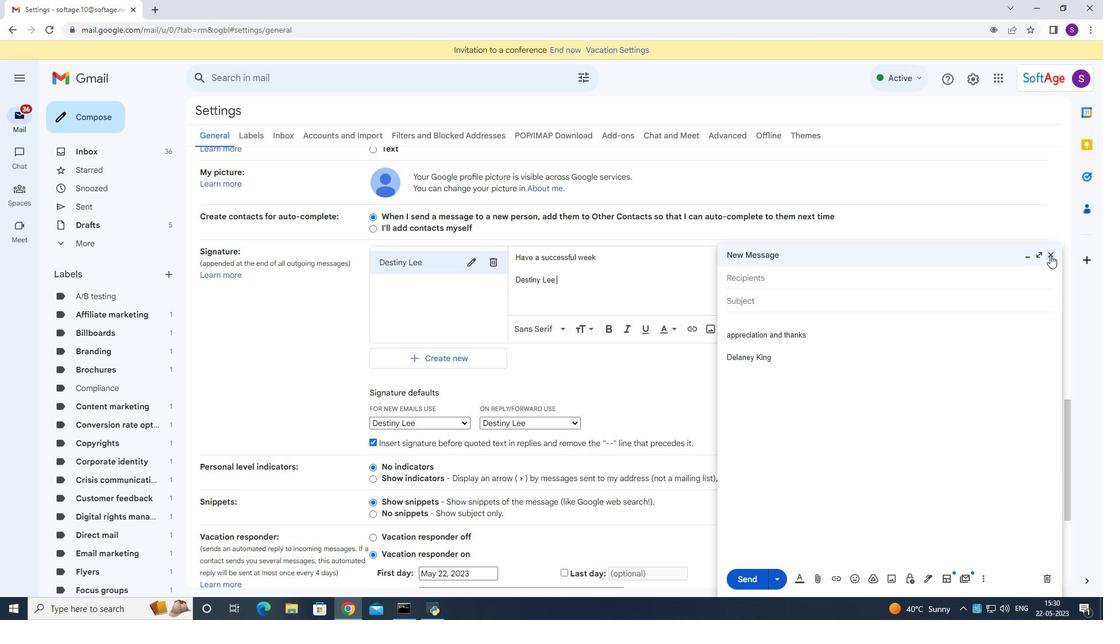 
Action: Mouse moved to (551, 313)
Screenshot: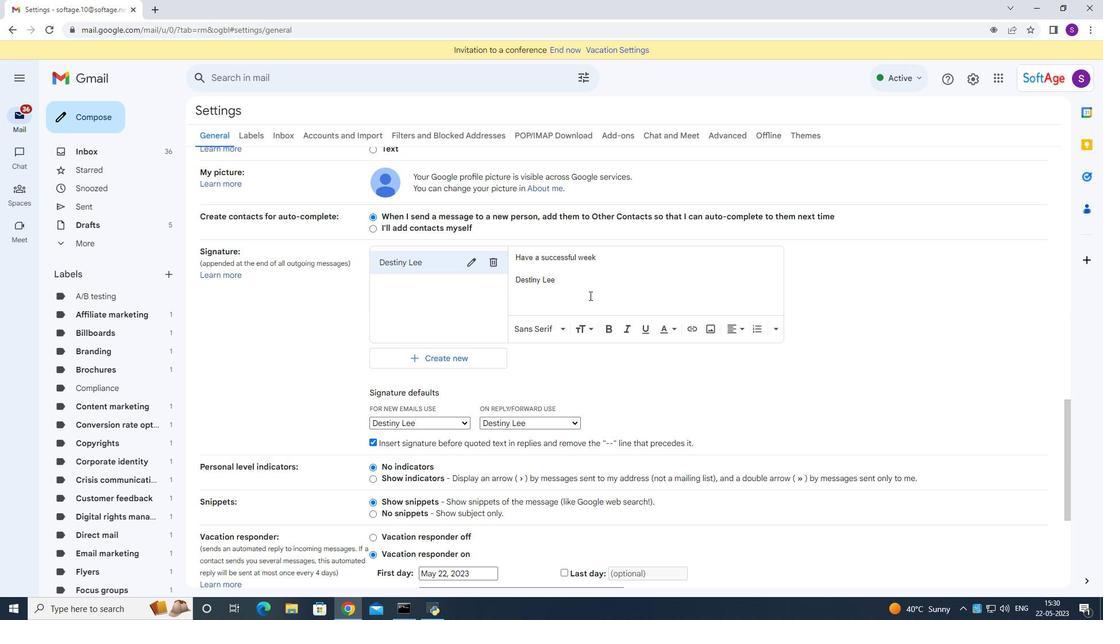 
Action: Mouse scrolled (551, 312) with delta (0, 0)
Screenshot: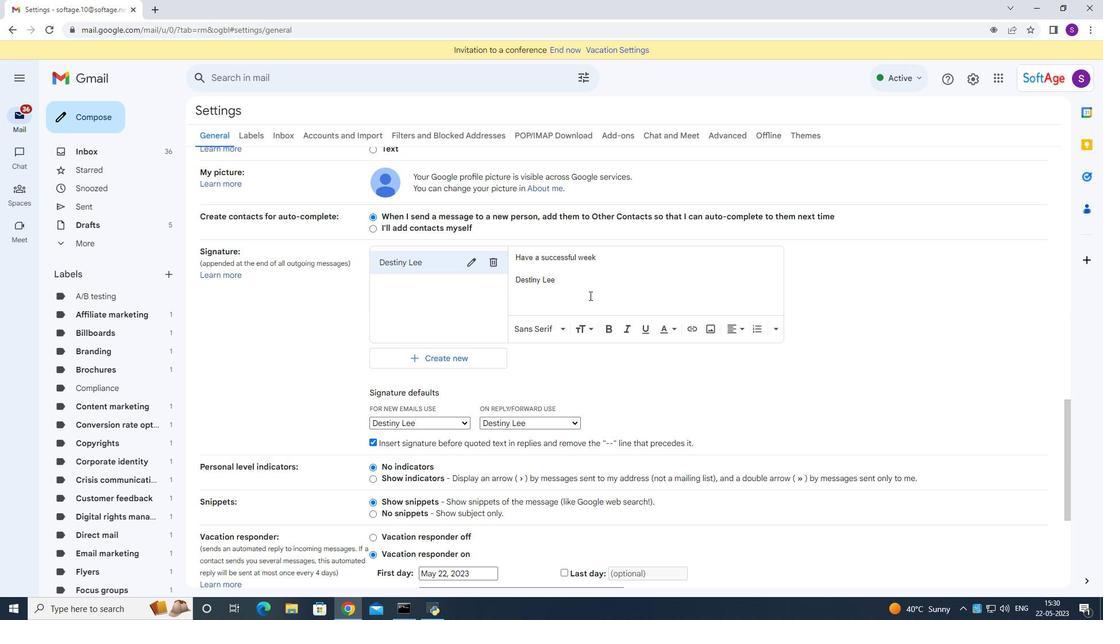 
Action: Mouse moved to (551, 315)
Screenshot: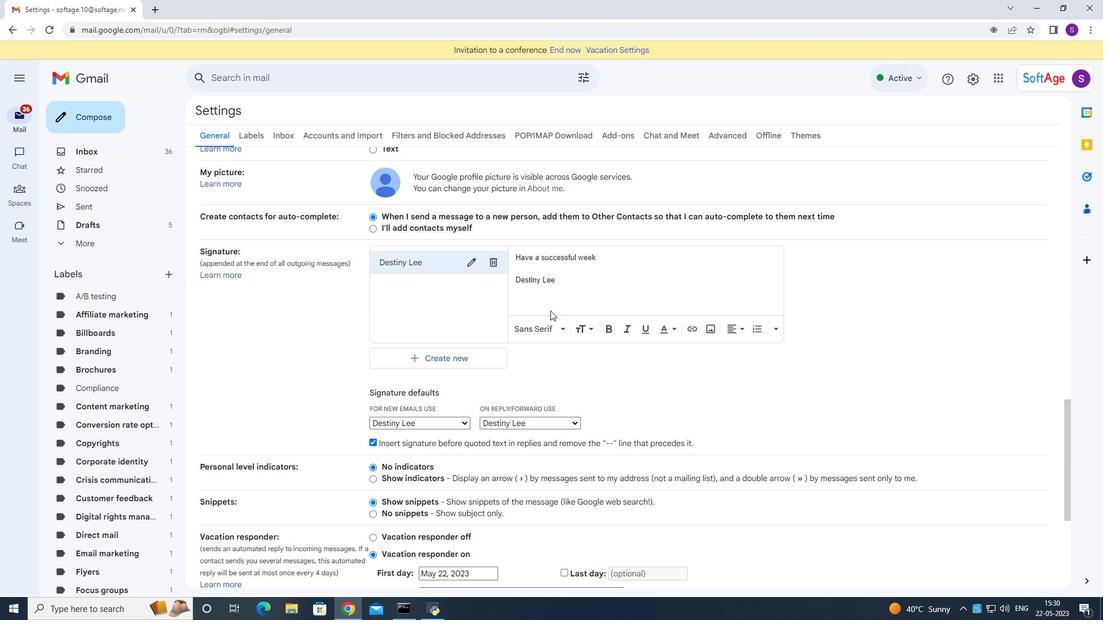 
Action: Mouse scrolled (551, 313) with delta (0, 0)
Screenshot: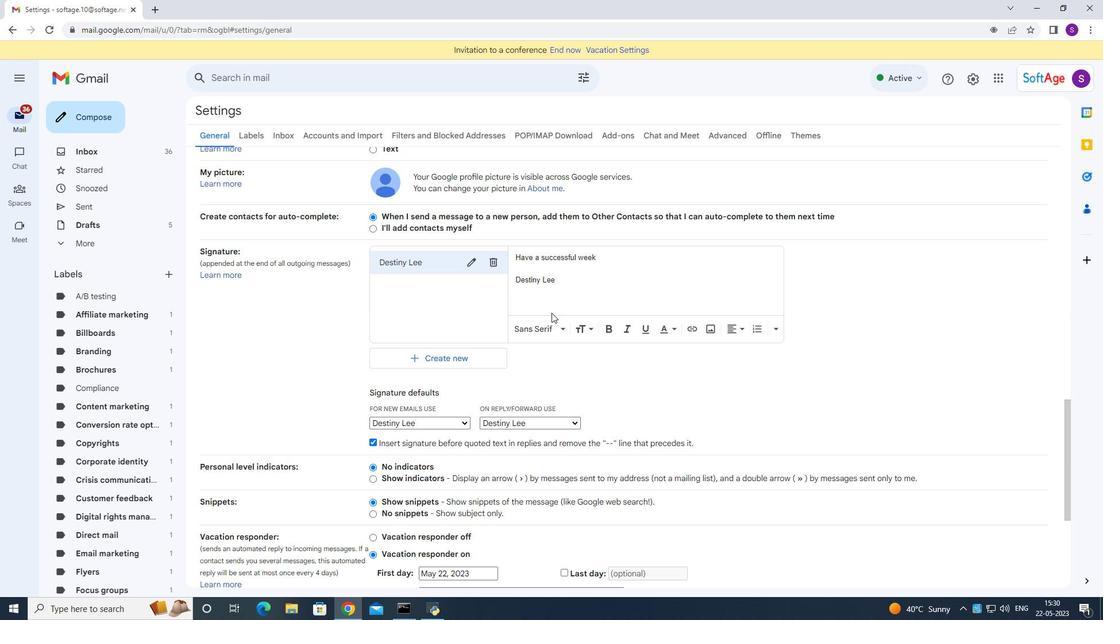 
Action: Mouse moved to (552, 315)
Screenshot: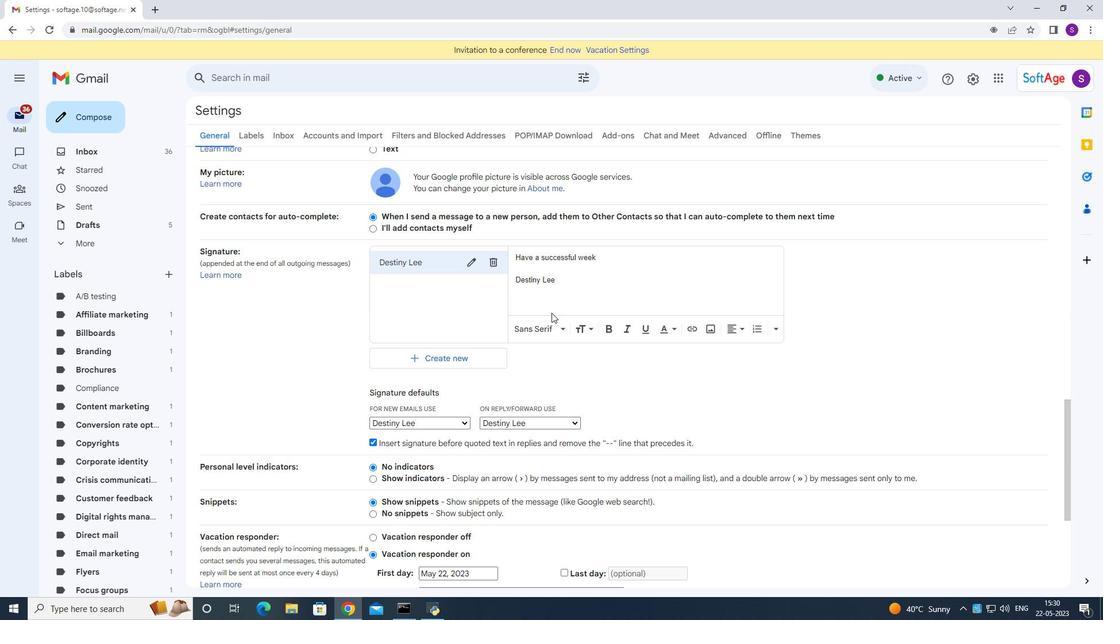 
Action: Mouse scrolled (551, 314) with delta (0, 0)
Screenshot: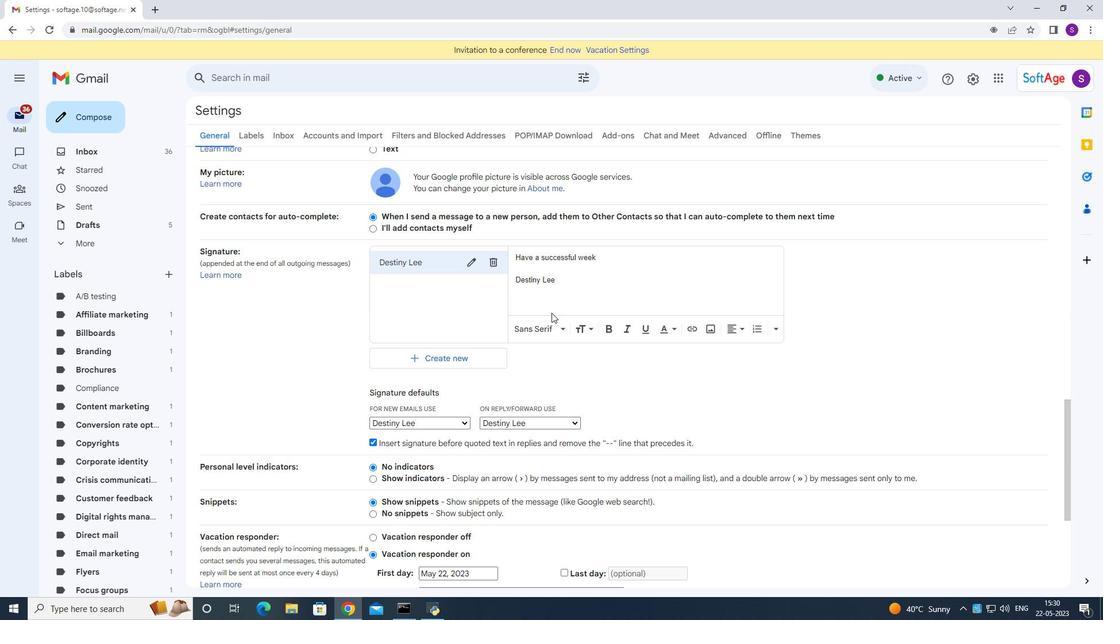 
Action: Mouse moved to (553, 316)
Screenshot: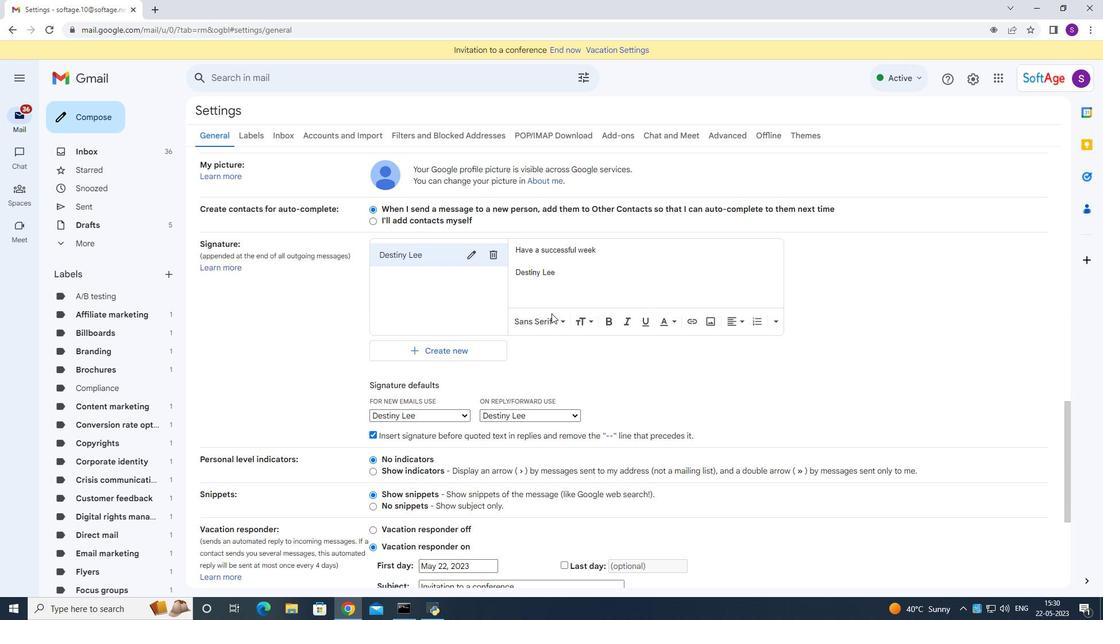 
Action: Mouse scrolled (552, 315) with delta (0, 0)
Screenshot: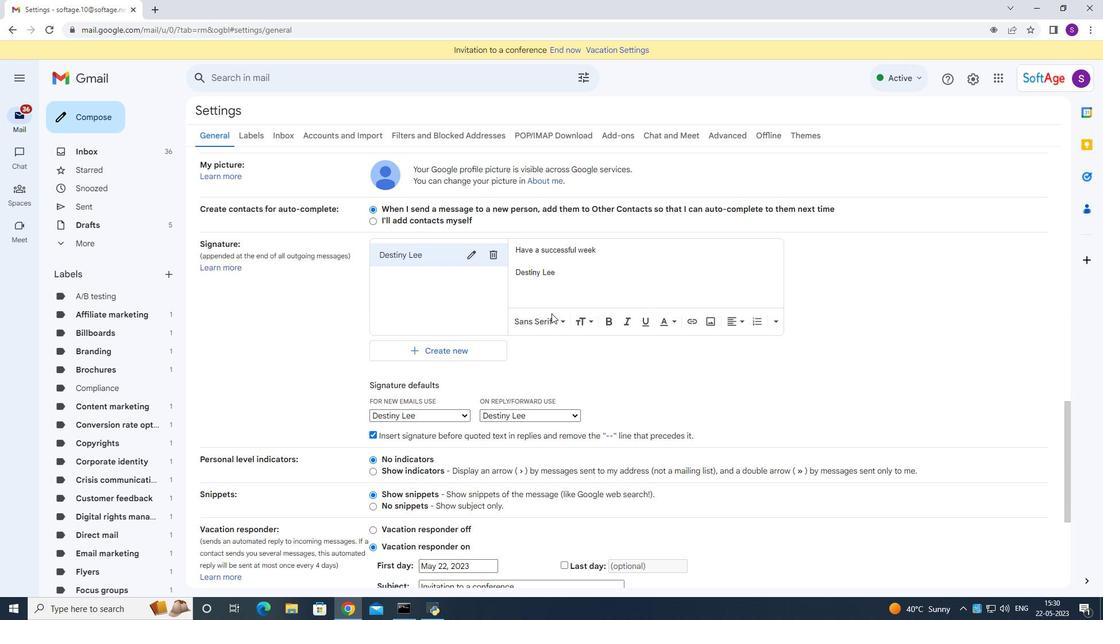 
Action: Mouse moved to (554, 317)
Screenshot: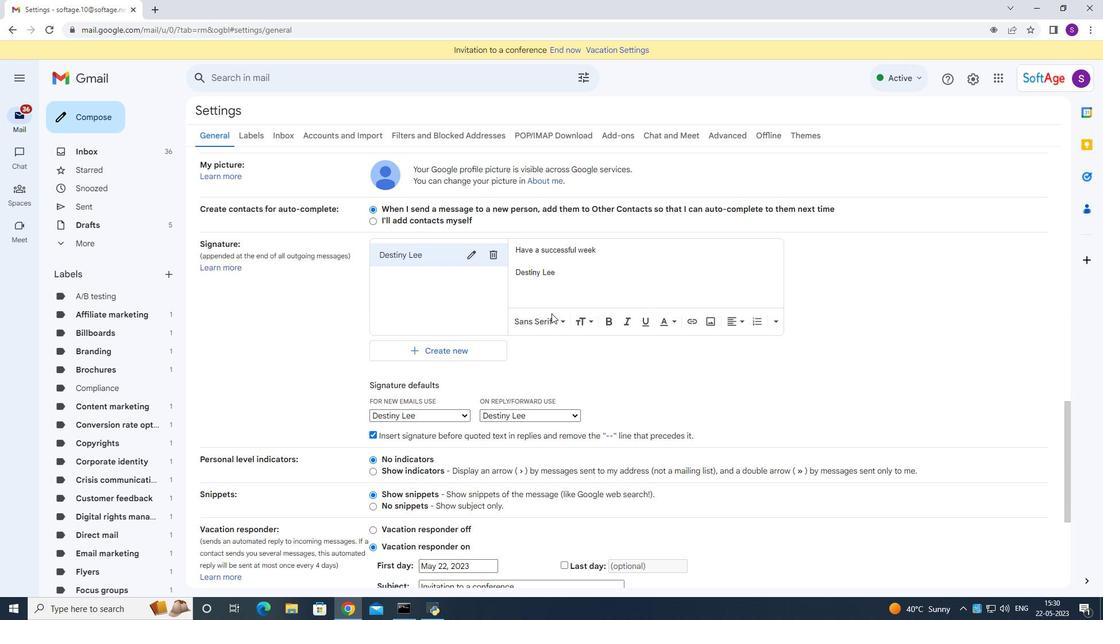 
Action: Mouse scrolled (553, 315) with delta (0, 0)
Screenshot: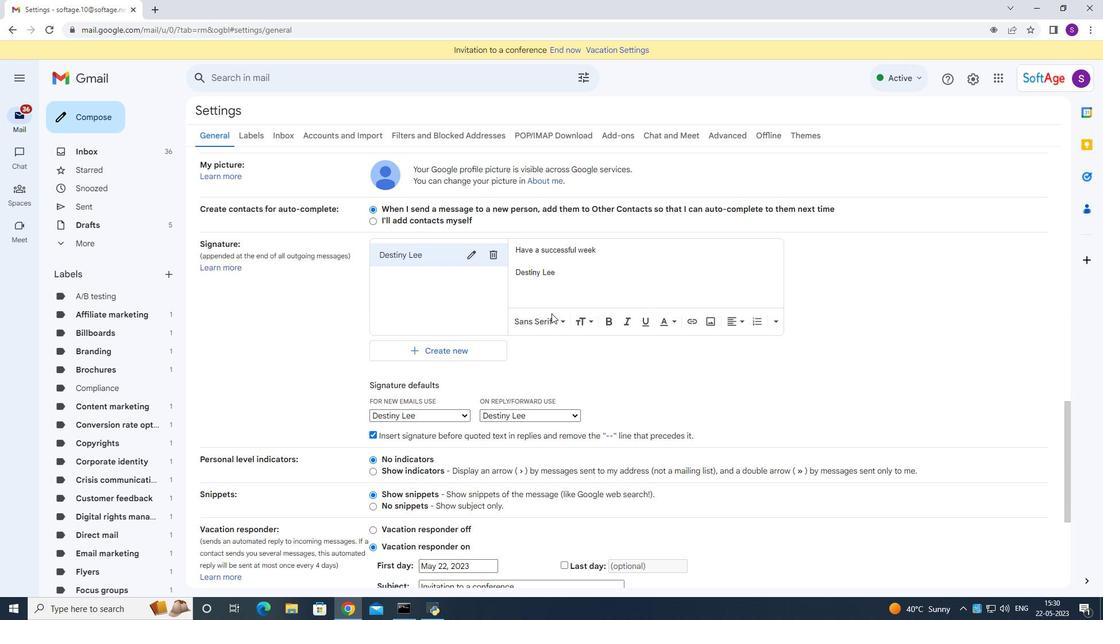 
Action: Mouse moved to (578, 526)
Screenshot: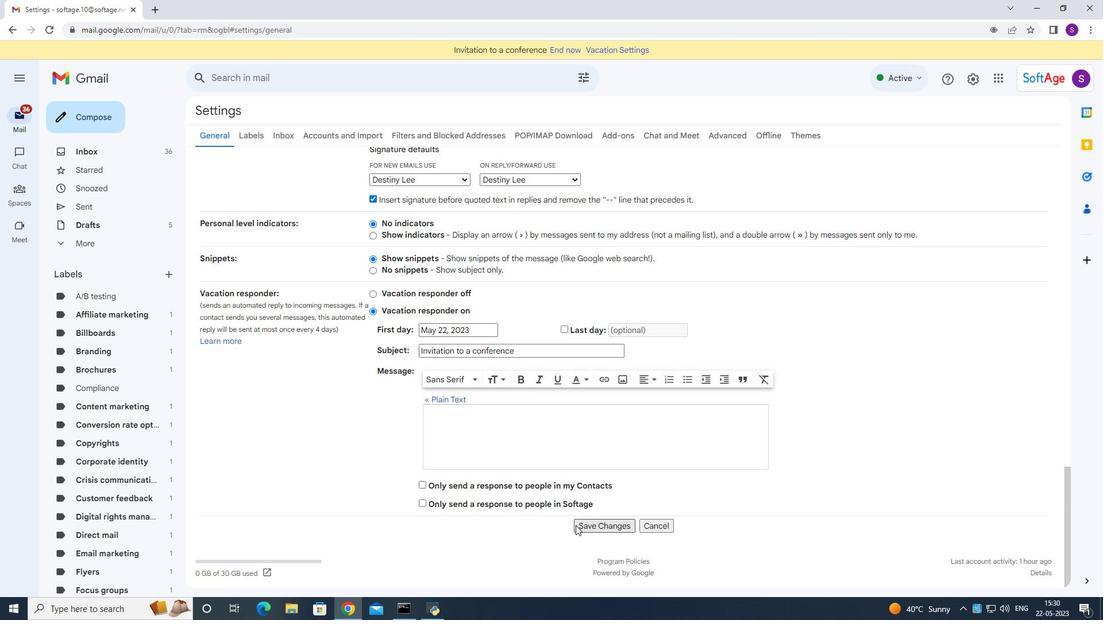 
Action: Mouse pressed left at (578, 526)
Screenshot: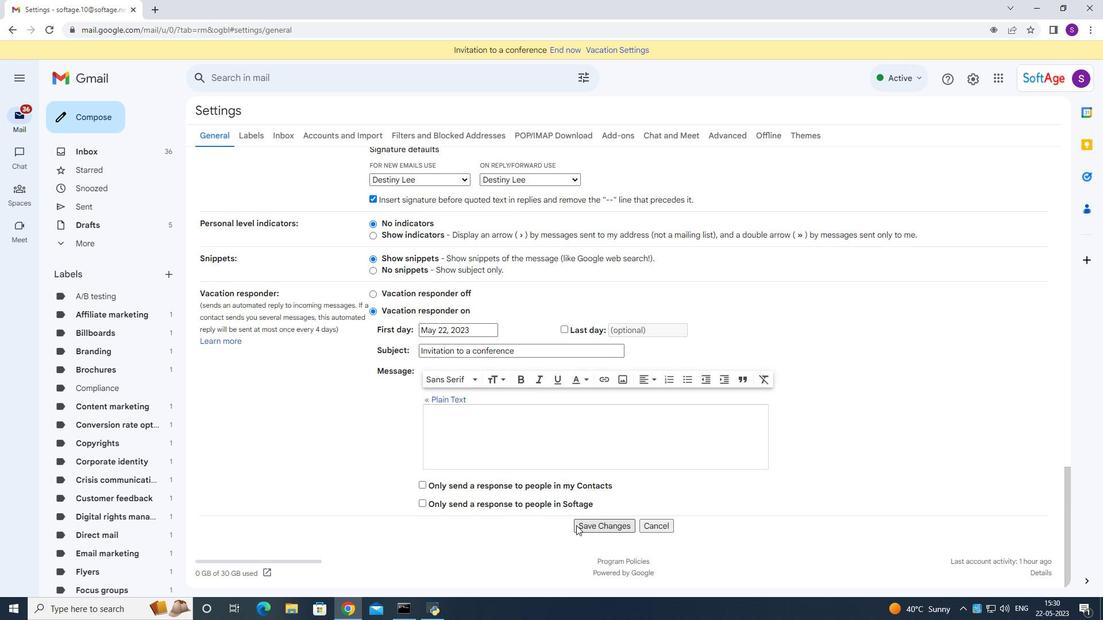 
Action: Mouse moved to (104, 118)
Screenshot: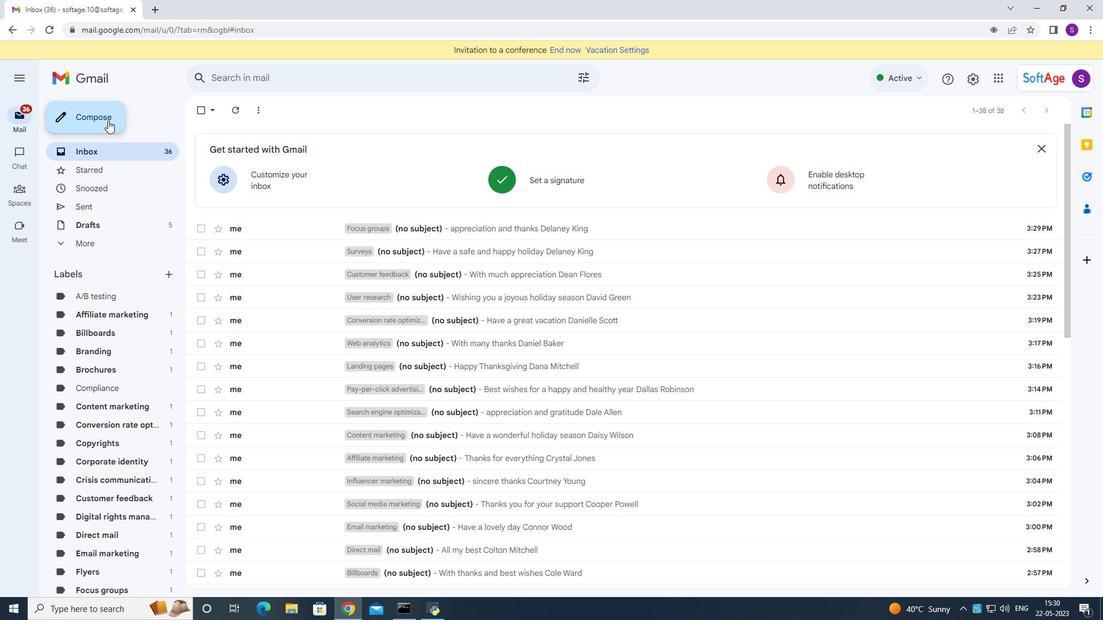
Action: Mouse pressed left at (105, 118)
Screenshot: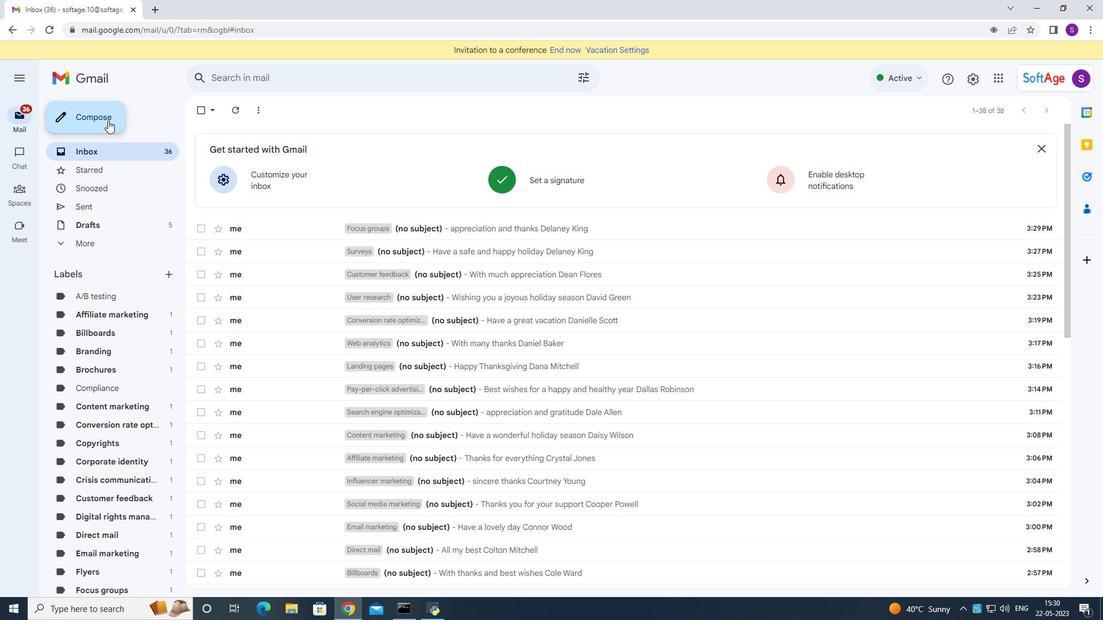 
Action: Mouse moved to (851, 320)
Screenshot: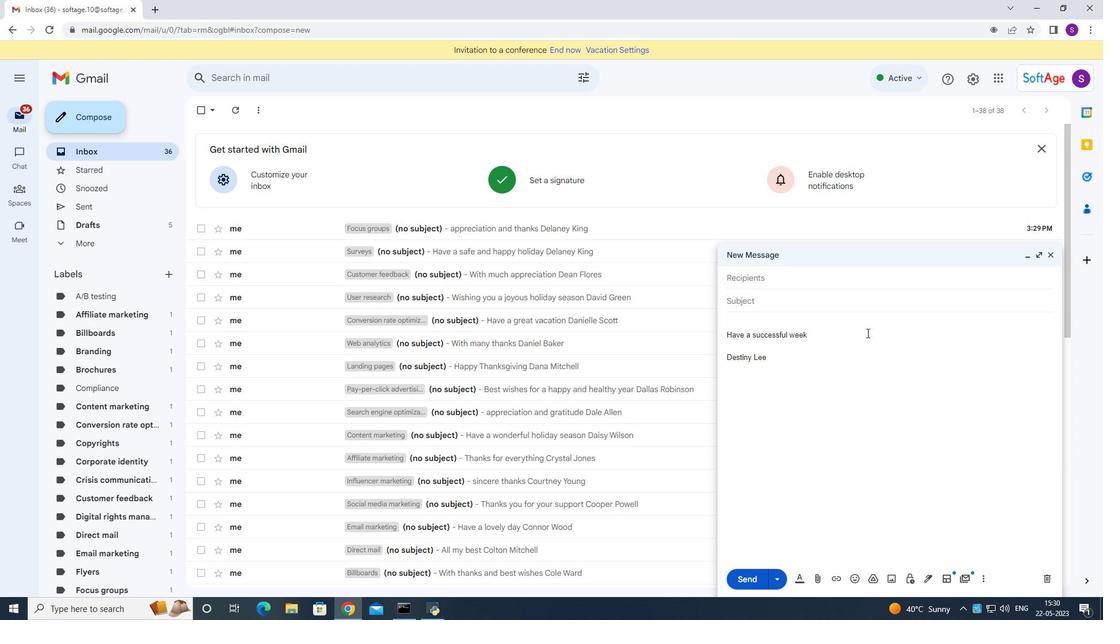 
Action: Key pressed <Key.shift>Softagw<Key.backspace>e.10<Key.shift>@softage.net<Key.space>
Screenshot: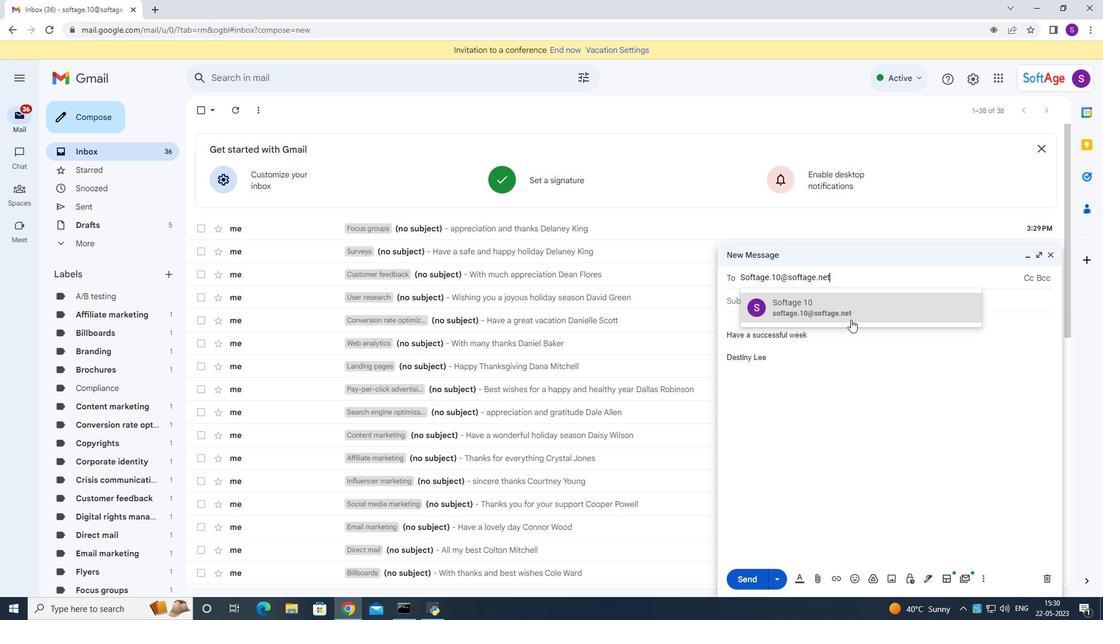 
Action: Mouse moved to (851, 319)
Screenshot: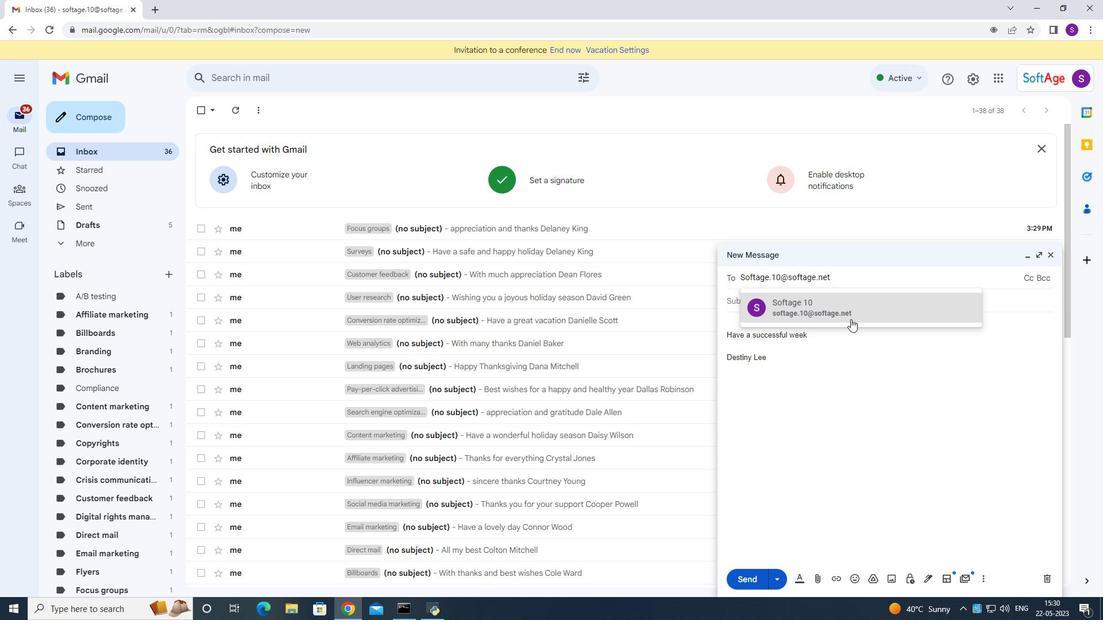 
Action: Mouse pressed left at (851, 319)
Screenshot: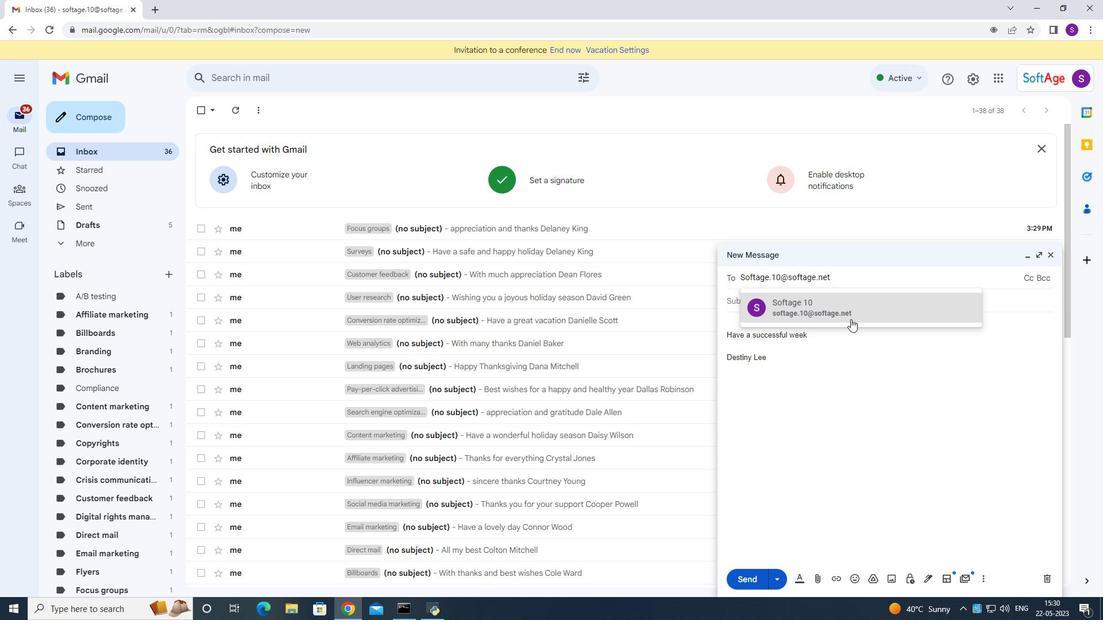 
Action: Mouse moved to (985, 578)
Screenshot: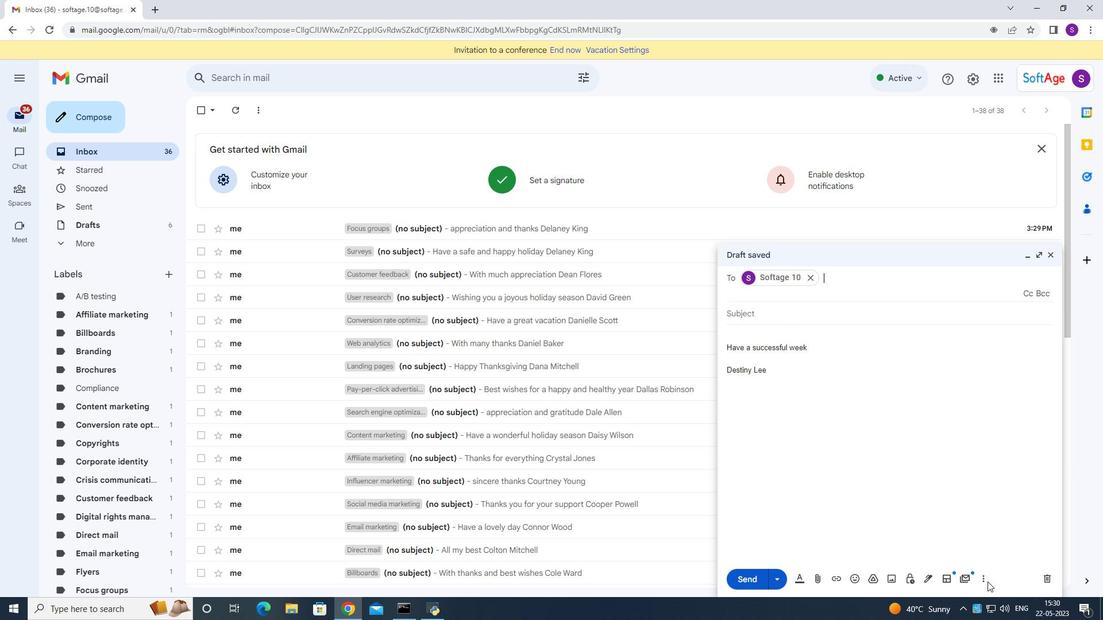 
Action: Mouse pressed left at (985, 578)
Screenshot: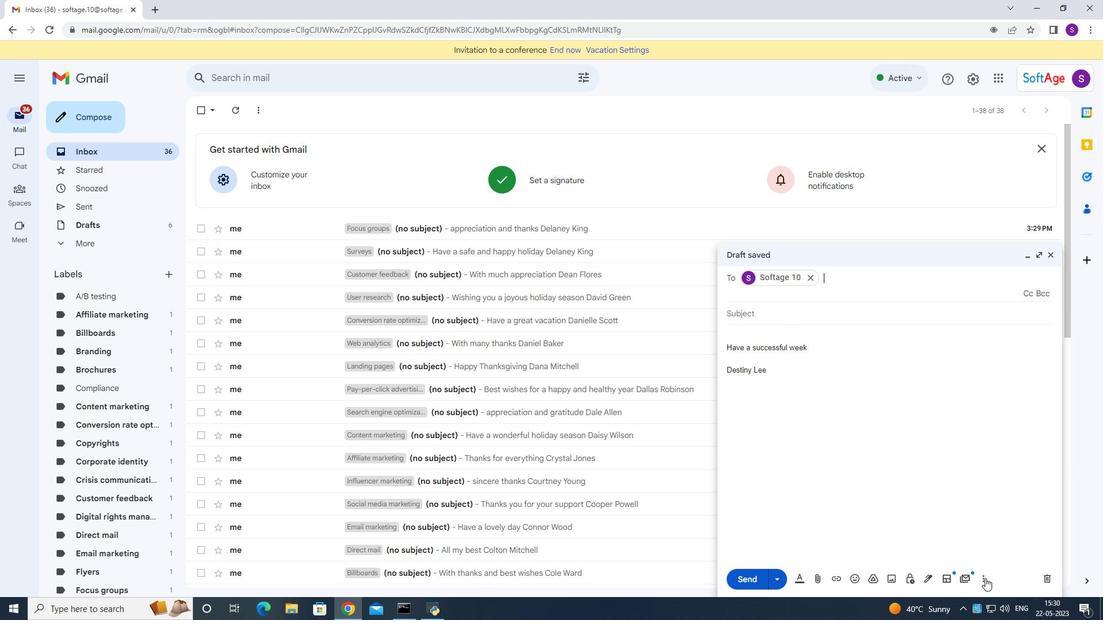 
Action: Mouse moved to (902, 471)
Screenshot: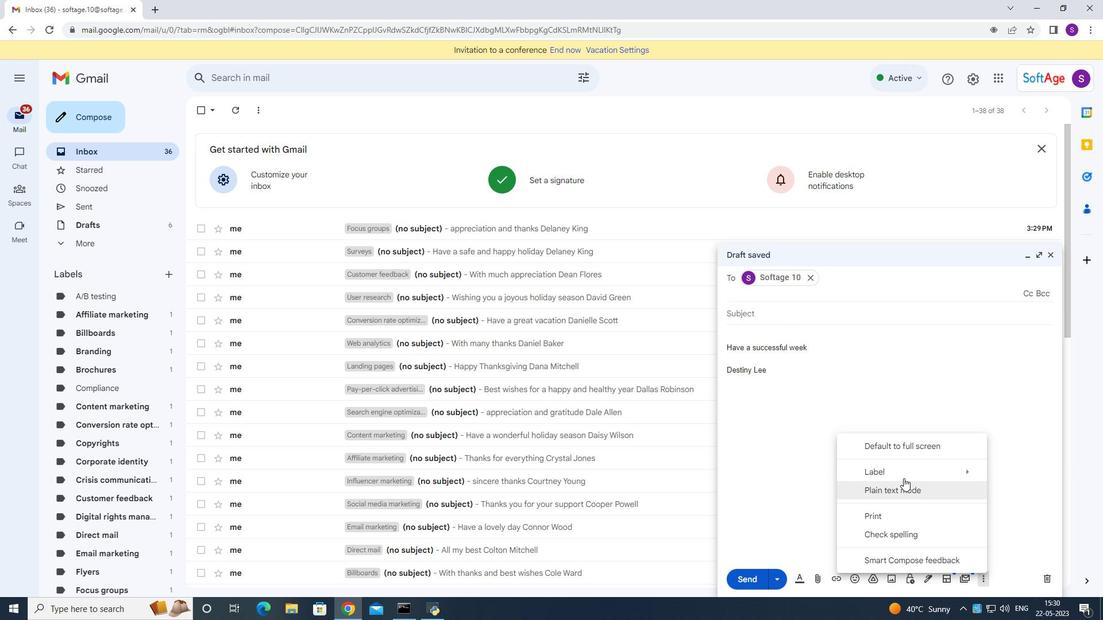 
Action: Mouse pressed left at (902, 471)
Screenshot: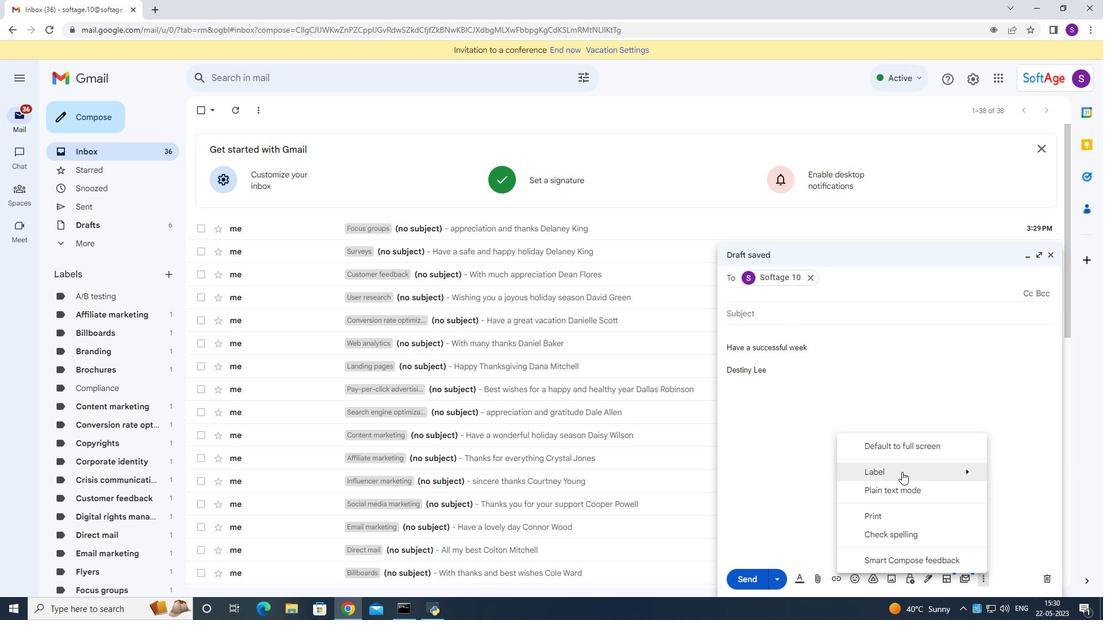 
Action: Mouse moved to (761, 456)
Screenshot: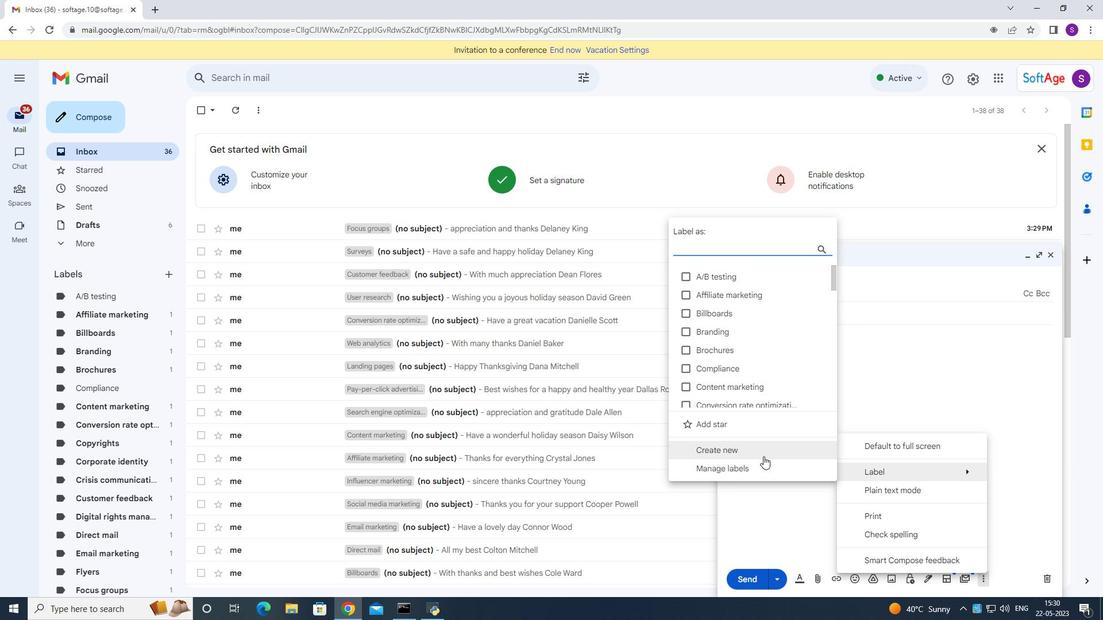 
Action: Mouse pressed left at (761, 456)
Screenshot: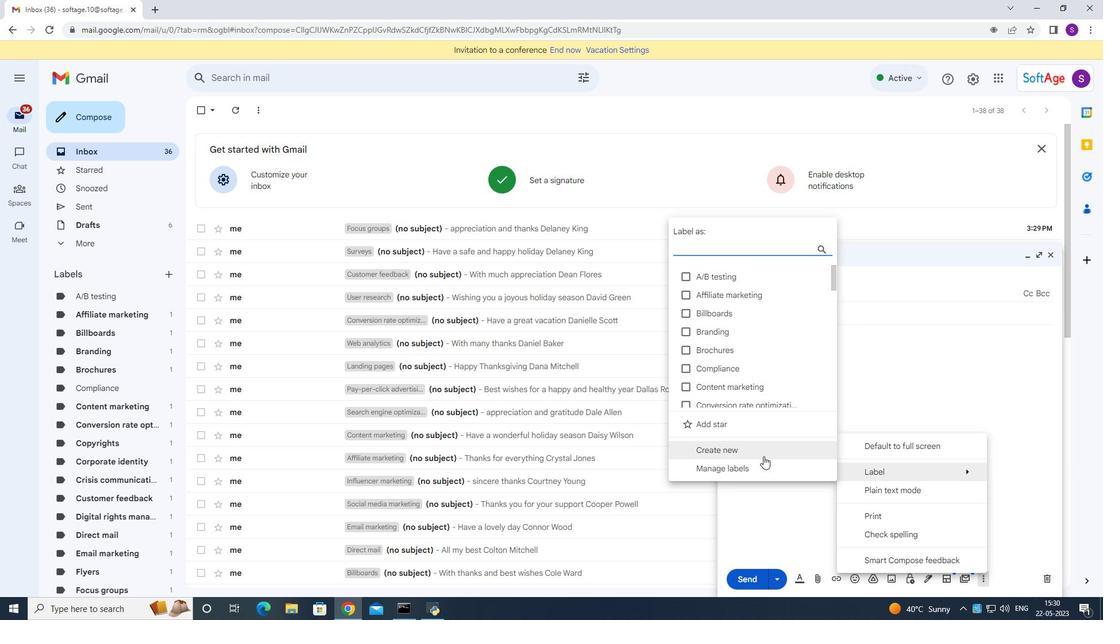 
Action: Mouse moved to (770, 452)
Screenshot: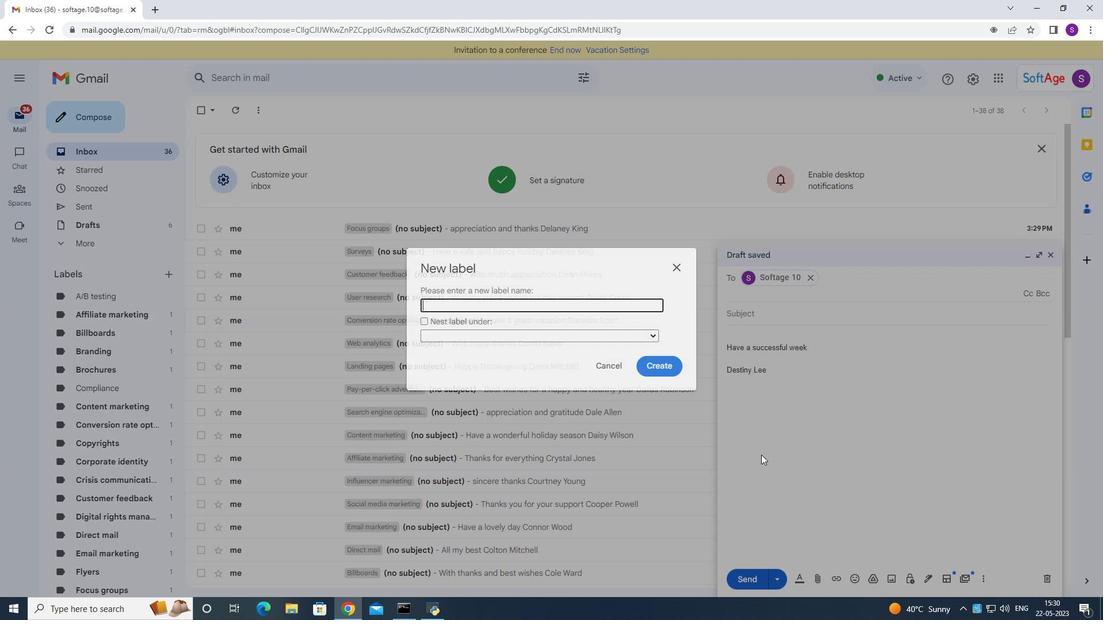 
Action: Key pressed <Key.shift>Market<Key.space>research<Key.space>
Screenshot: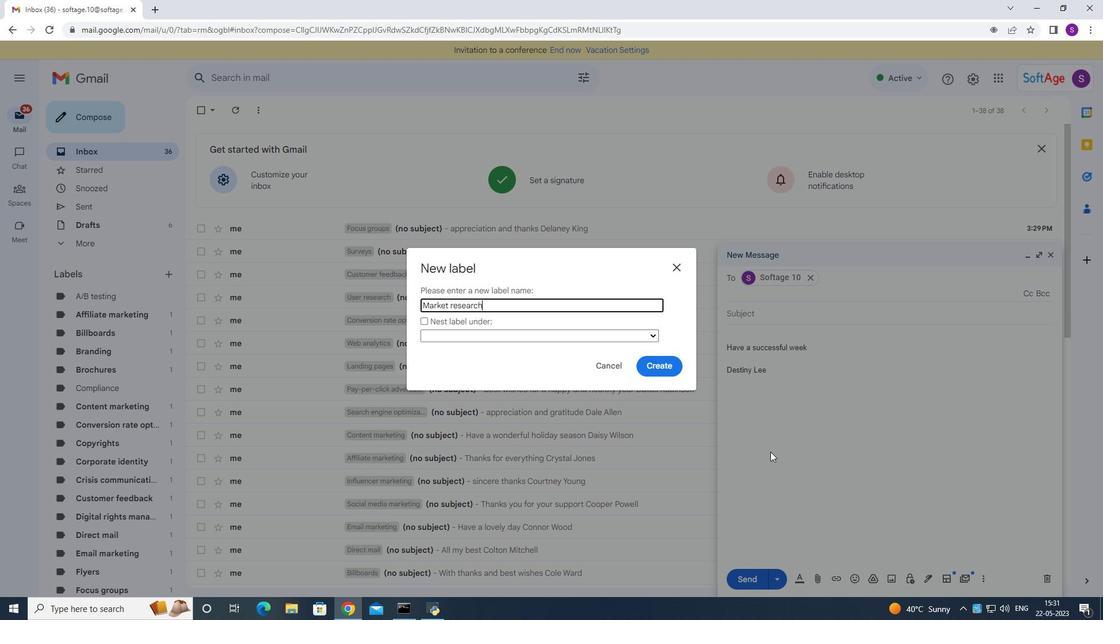 
Action: Mouse moved to (665, 367)
Screenshot: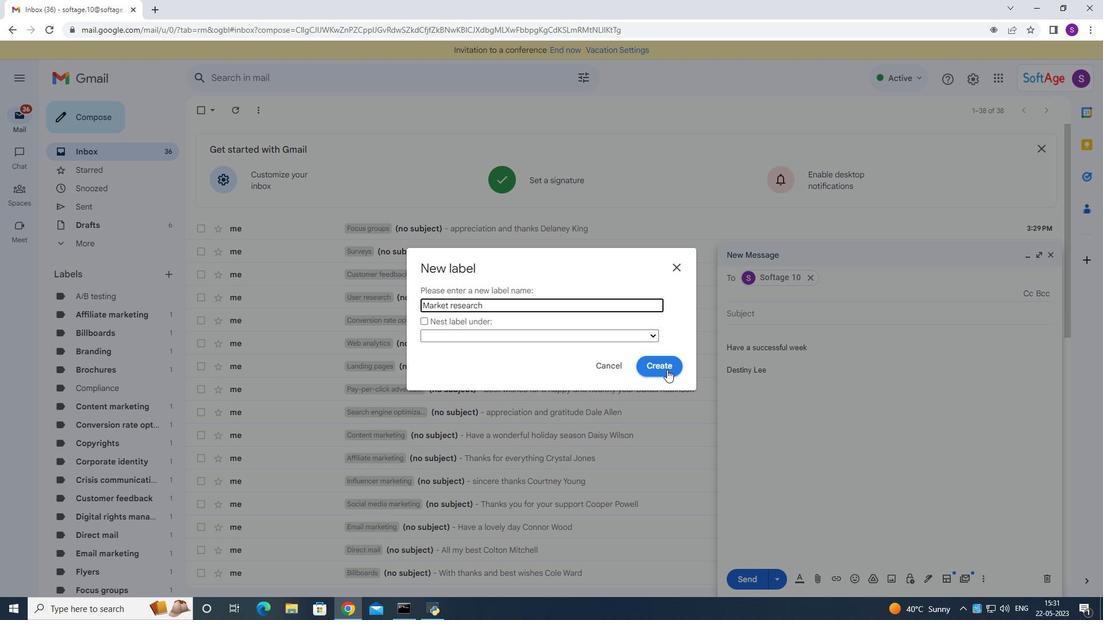 
Action: Mouse pressed left at (665, 367)
Screenshot: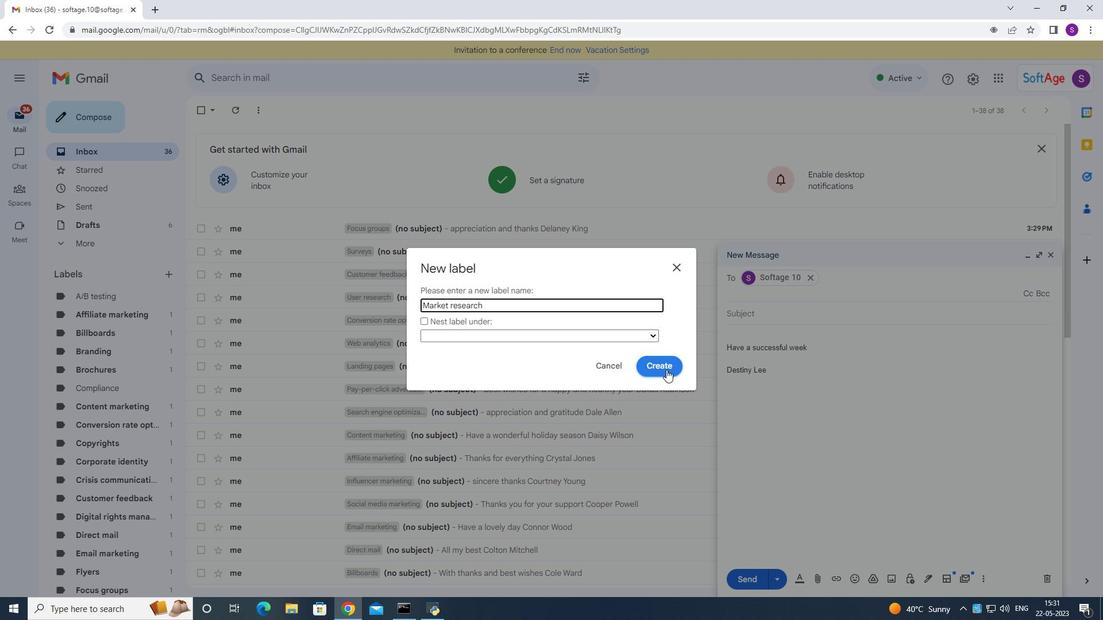 
Action: Mouse moved to (740, 580)
Screenshot: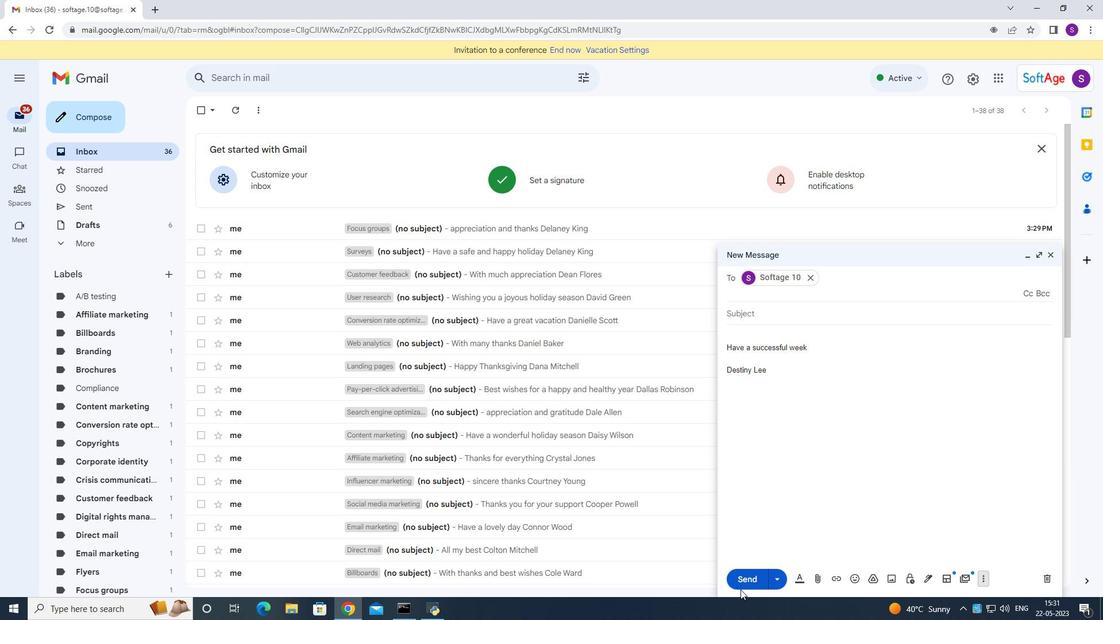 
Action: Mouse pressed left at (740, 580)
Screenshot: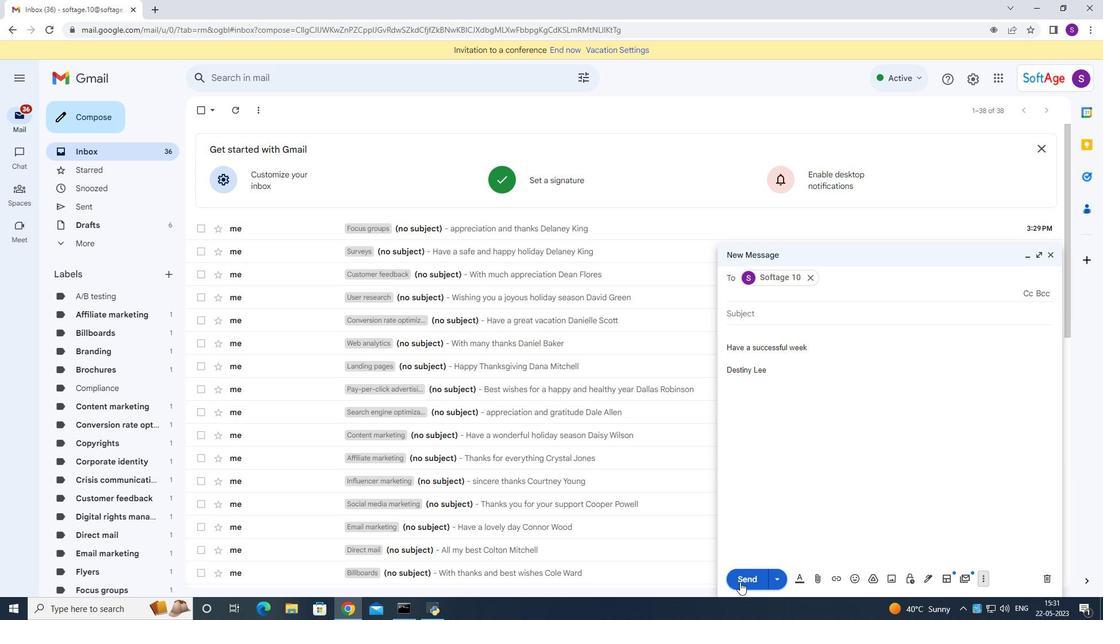 
Action: Mouse moved to (744, 438)
Screenshot: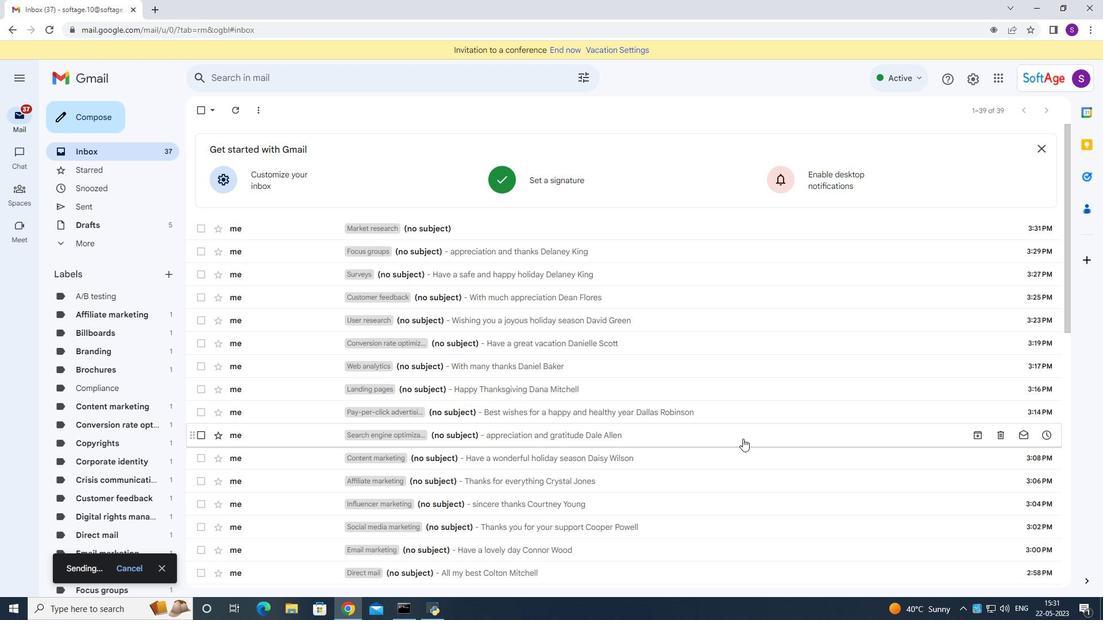 
